 Task: Search one way flight ticket for 3 adults in first from Rock Springs: Southwest Wyoming Regional Airport (rock Springs Sweetwater County Airport) to Greensboro: Piedmont Triad International Airport on 5-1-2023. Choice of flights is Royal air maroc. Number of bags: 11 checked bags. Price is upto 35000. Outbound departure time preference is 16:15.
Action: Mouse moved to (275, 469)
Screenshot: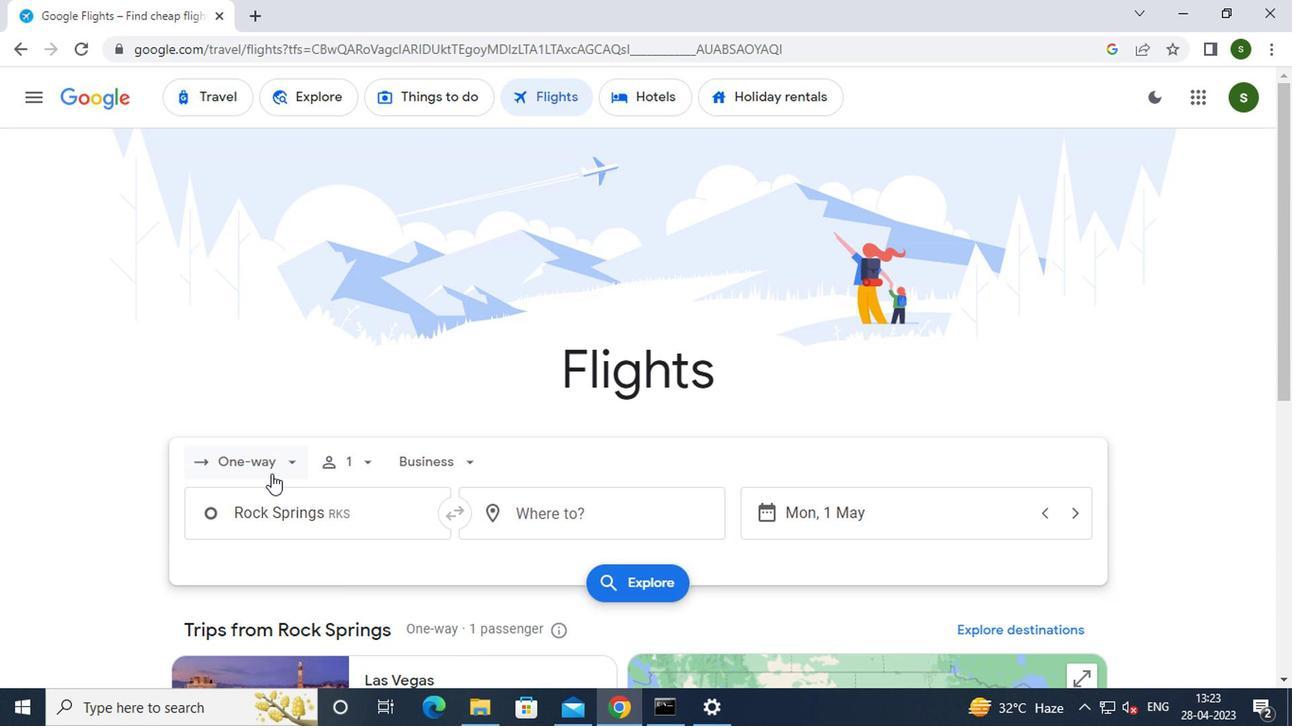 
Action: Mouse pressed left at (275, 469)
Screenshot: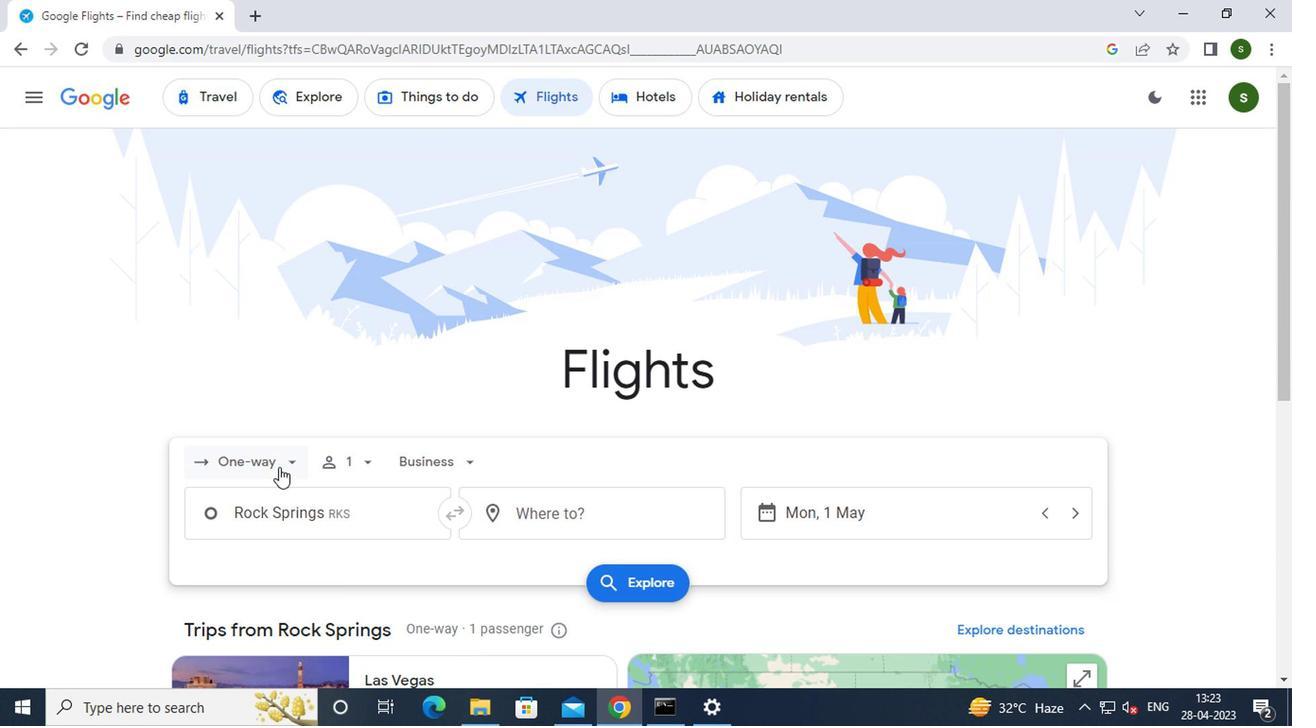 
Action: Mouse moved to (267, 543)
Screenshot: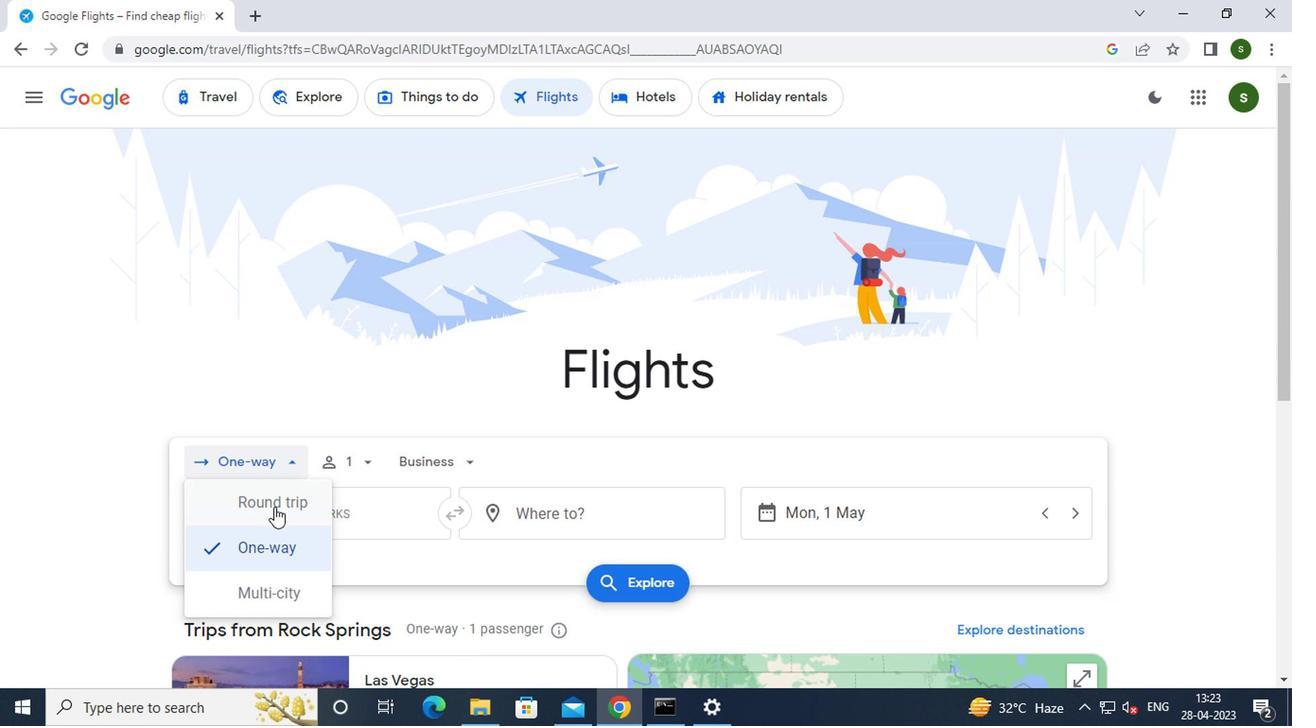 
Action: Mouse pressed left at (267, 543)
Screenshot: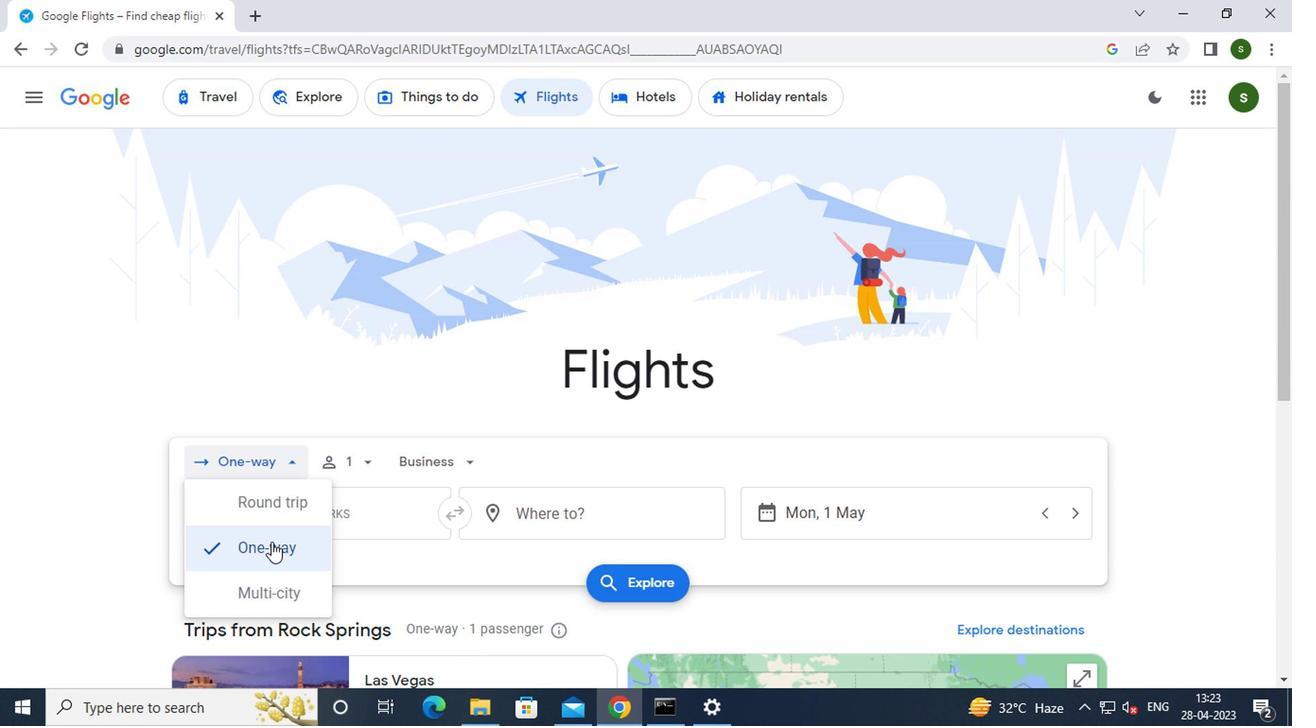 
Action: Mouse moved to (362, 469)
Screenshot: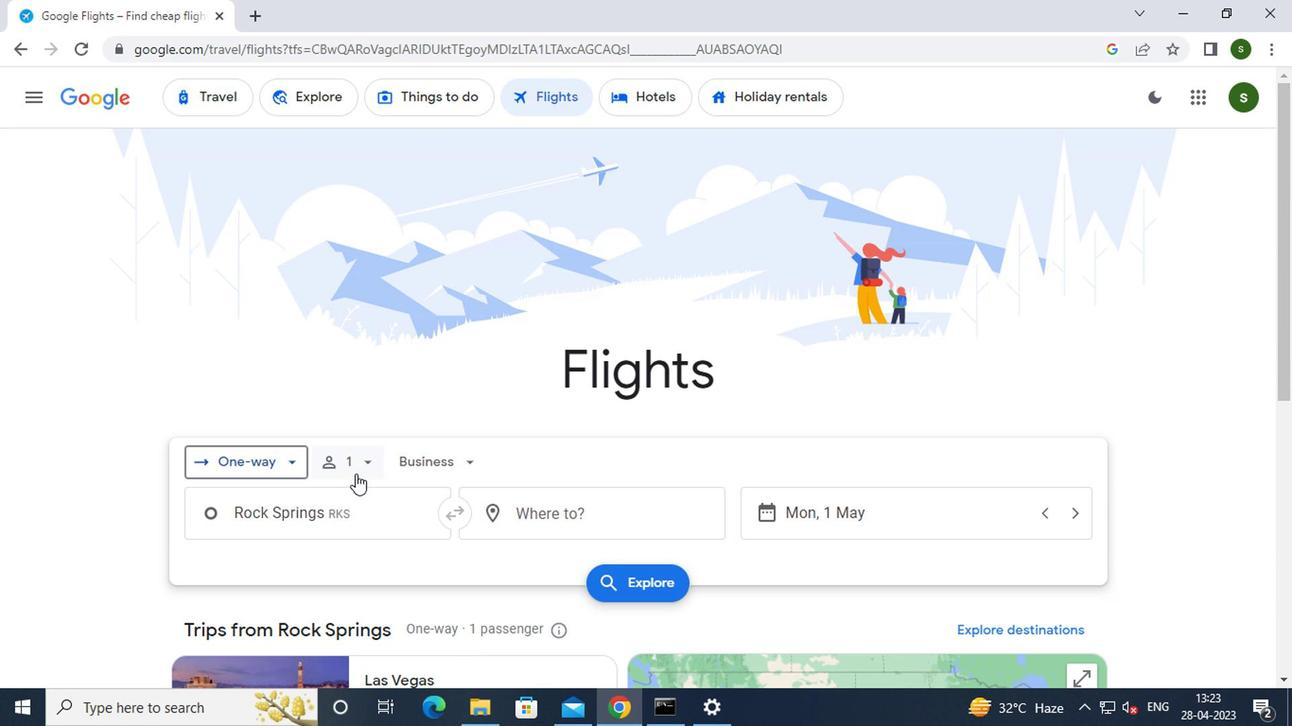 
Action: Mouse pressed left at (362, 469)
Screenshot: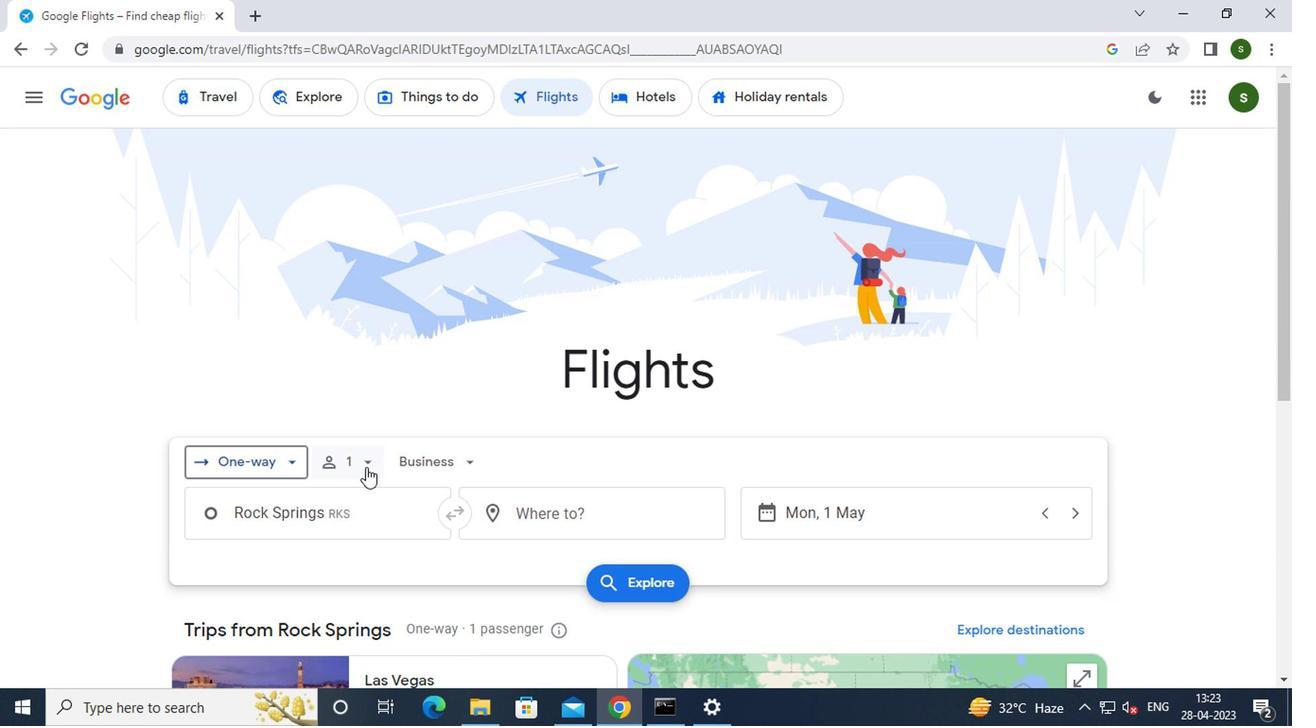 
Action: Mouse moved to (503, 512)
Screenshot: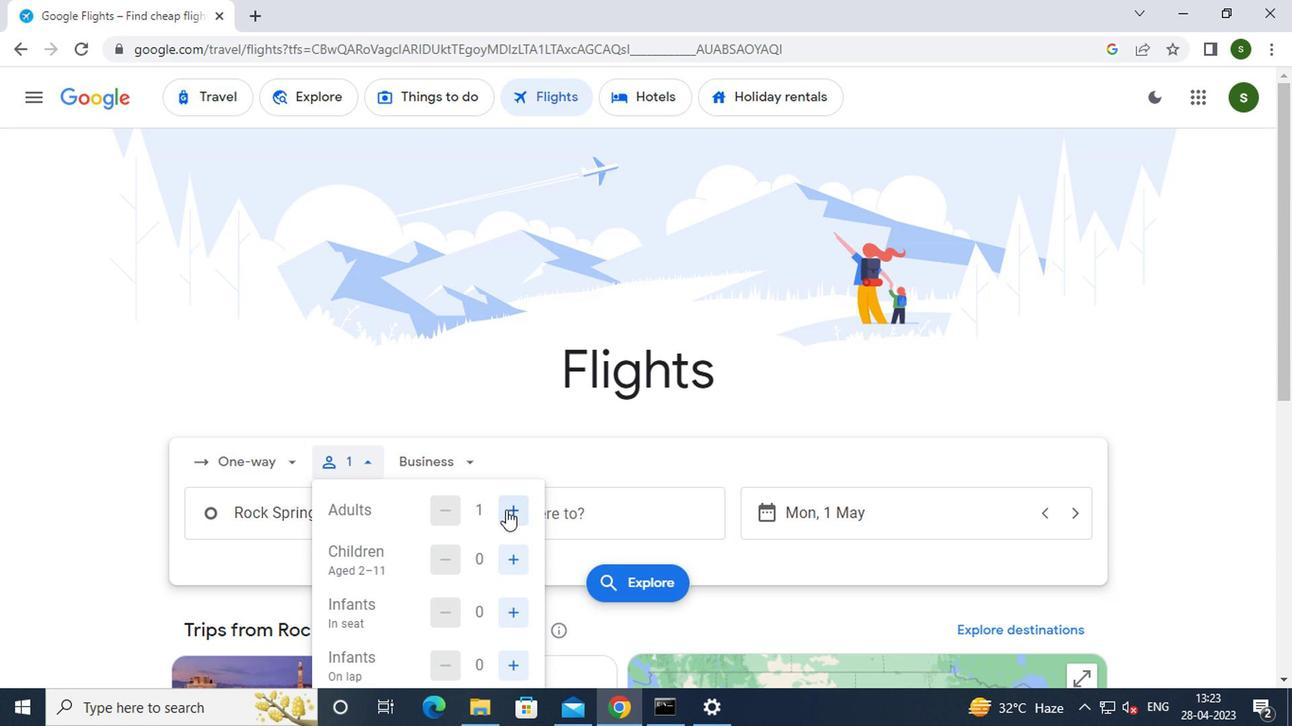
Action: Mouse pressed left at (503, 512)
Screenshot: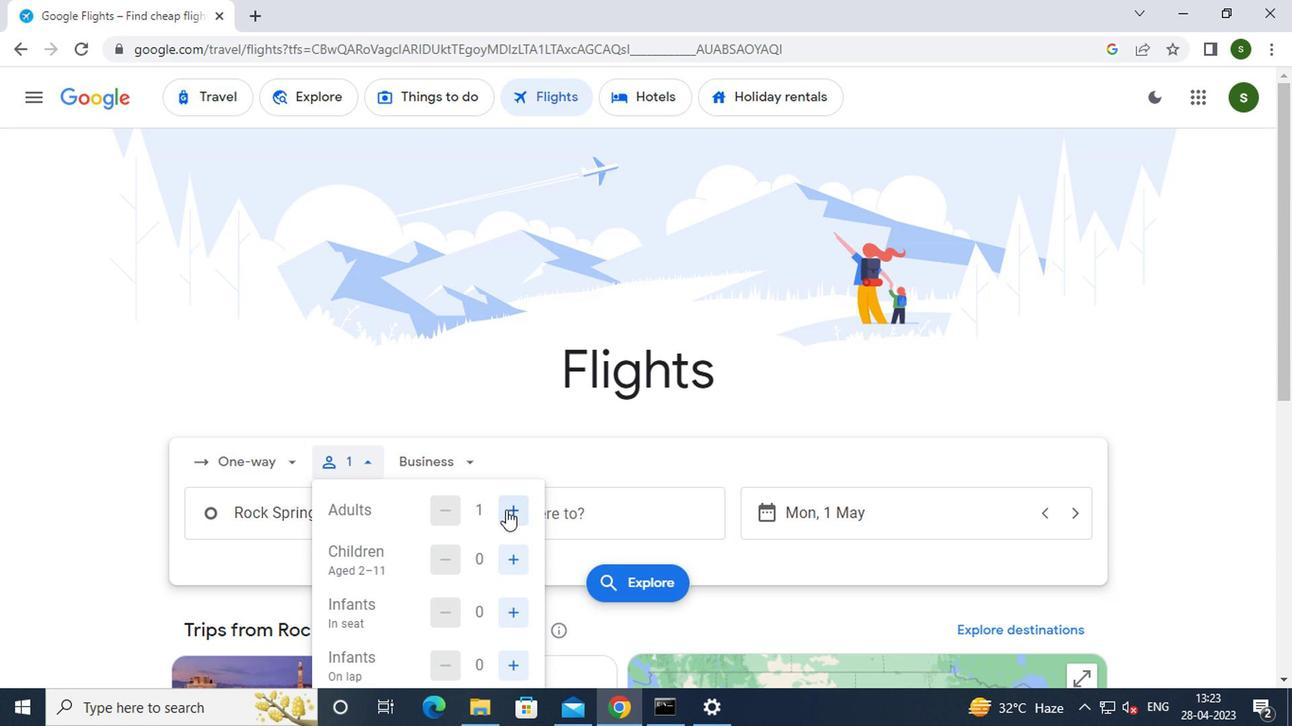 
Action: Mouse moved to (503, 510)
Screenshot: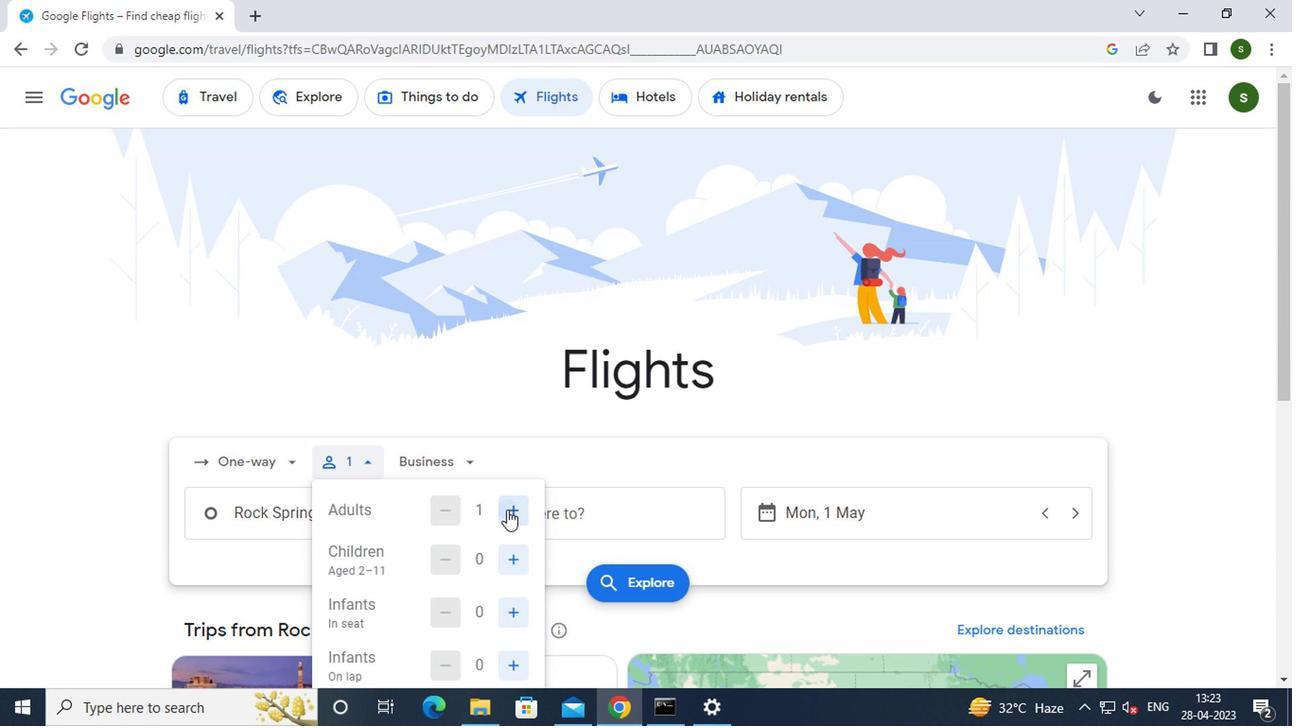 
Action: Mouse pressed left at (503, 510)
Screenshot: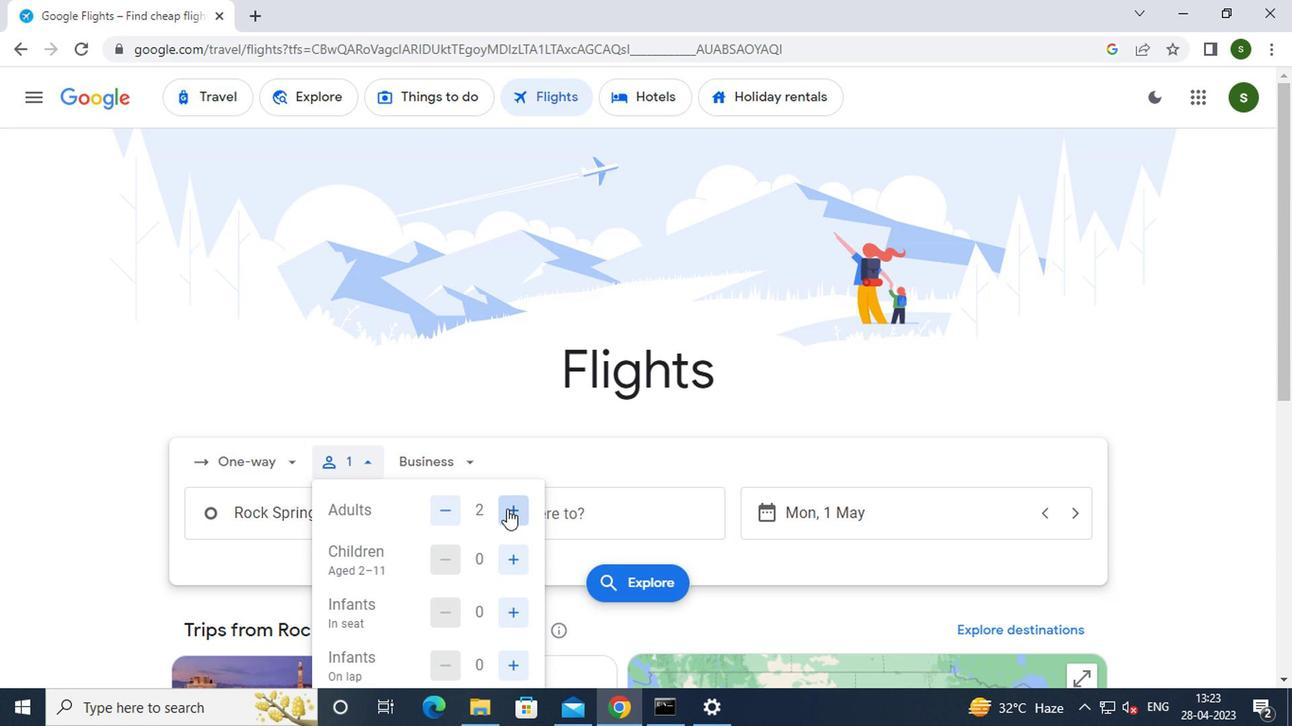
Action: Mouse moved to (460, 467)
Screenshot: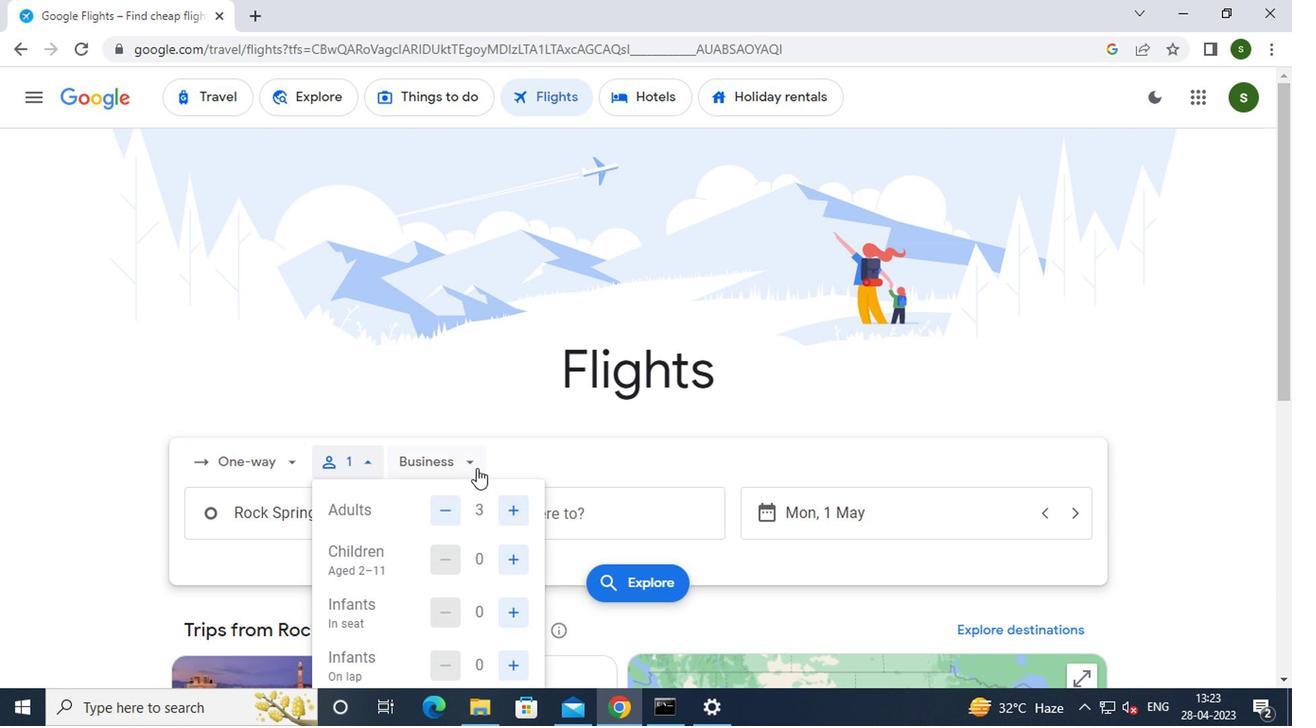 
Action: Mouse pressed left at (460, 467)
Screenshot: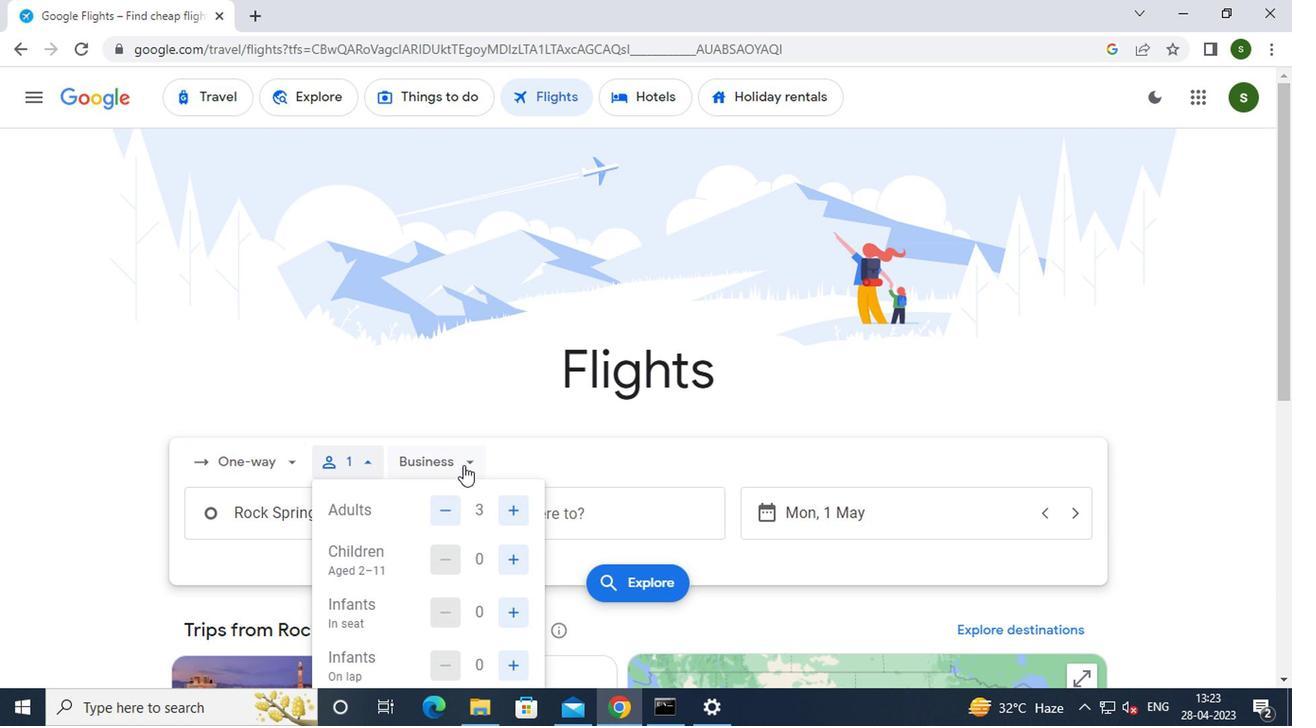 
Action: Mouse moved to (470, 635)
Screenshot: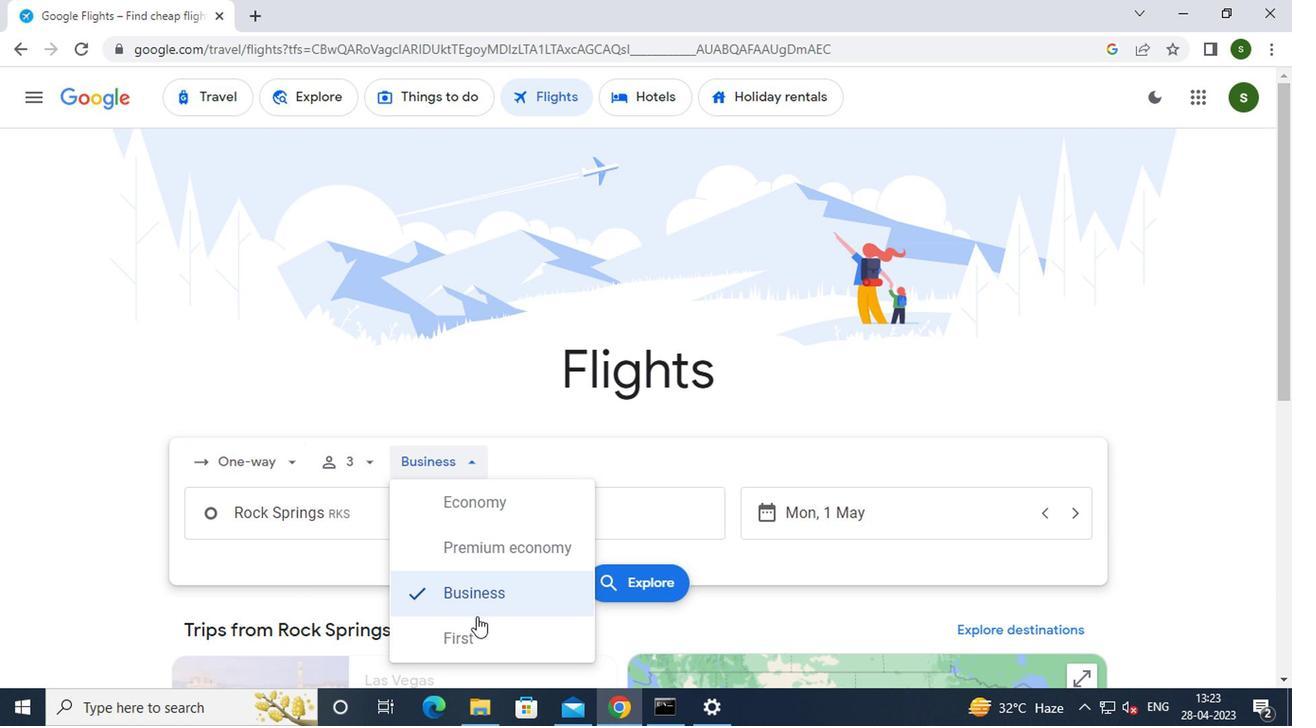 
Action: Mouse pressed left at (470, 635)
Screenshot: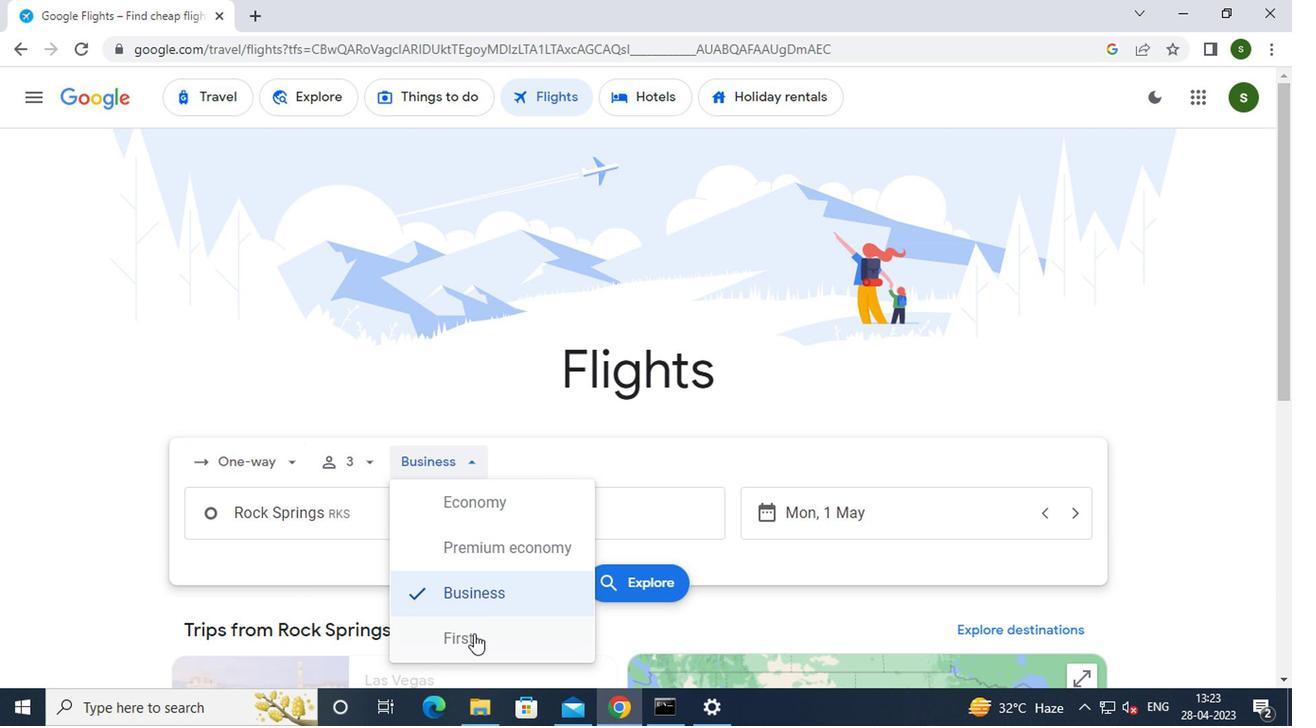 
Action: Mouse moved to (351, 521)
Screenshot: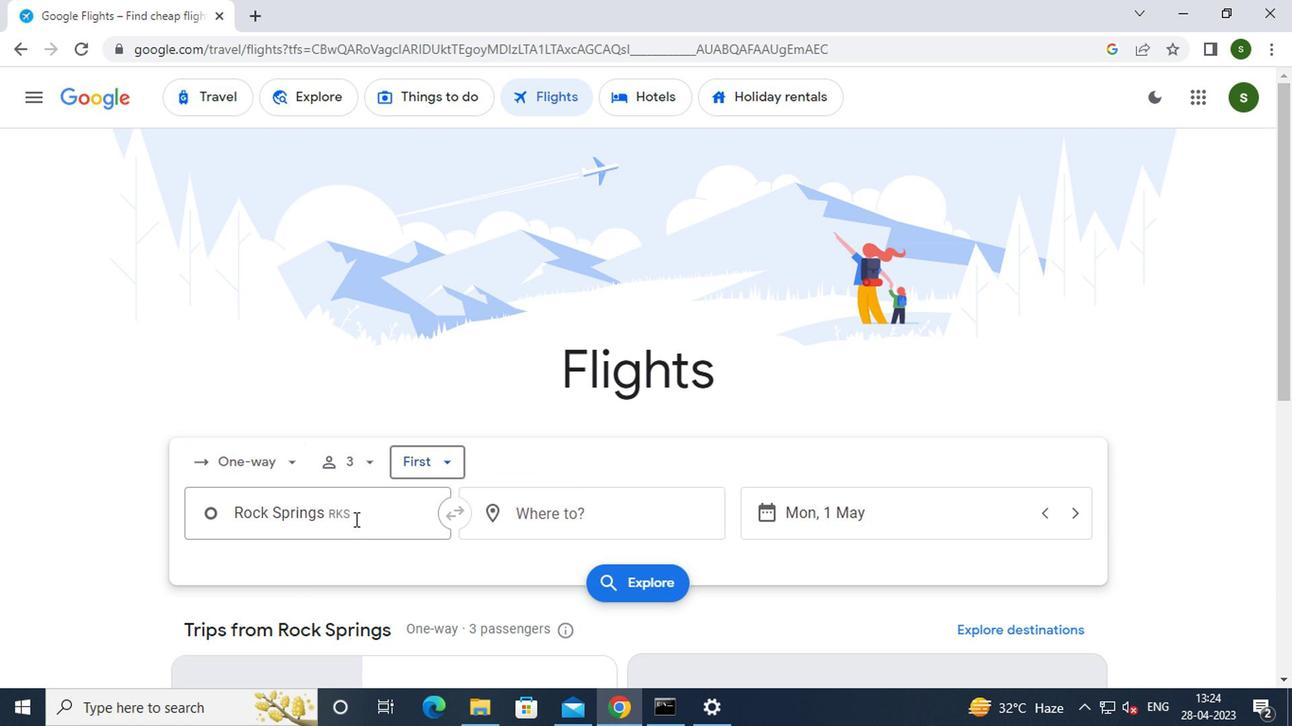 
Action: Mouse pressed left at (351, 521)
Screenshot: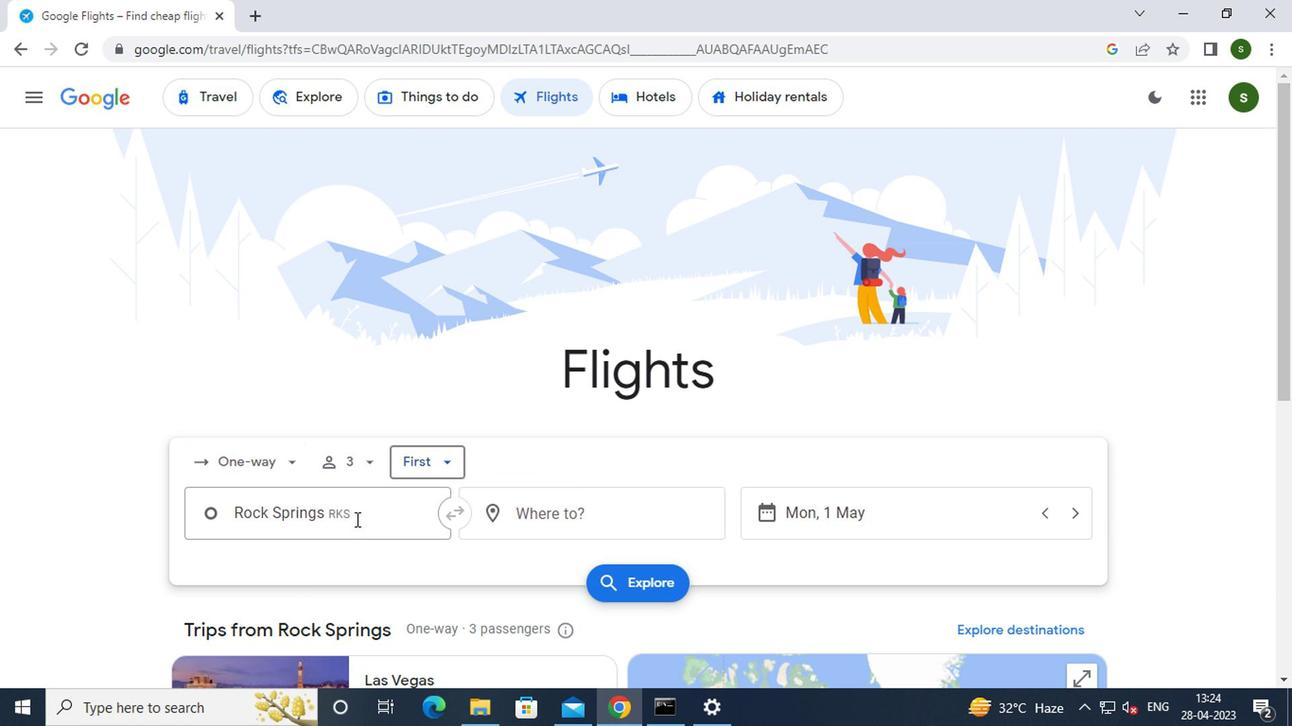 
Action: Key pressed <Key.caps_lock>r<Key.caps_lock>ock<Key.space><Key.caps_lock>s<Key.caps_lock>prings
Screenshot: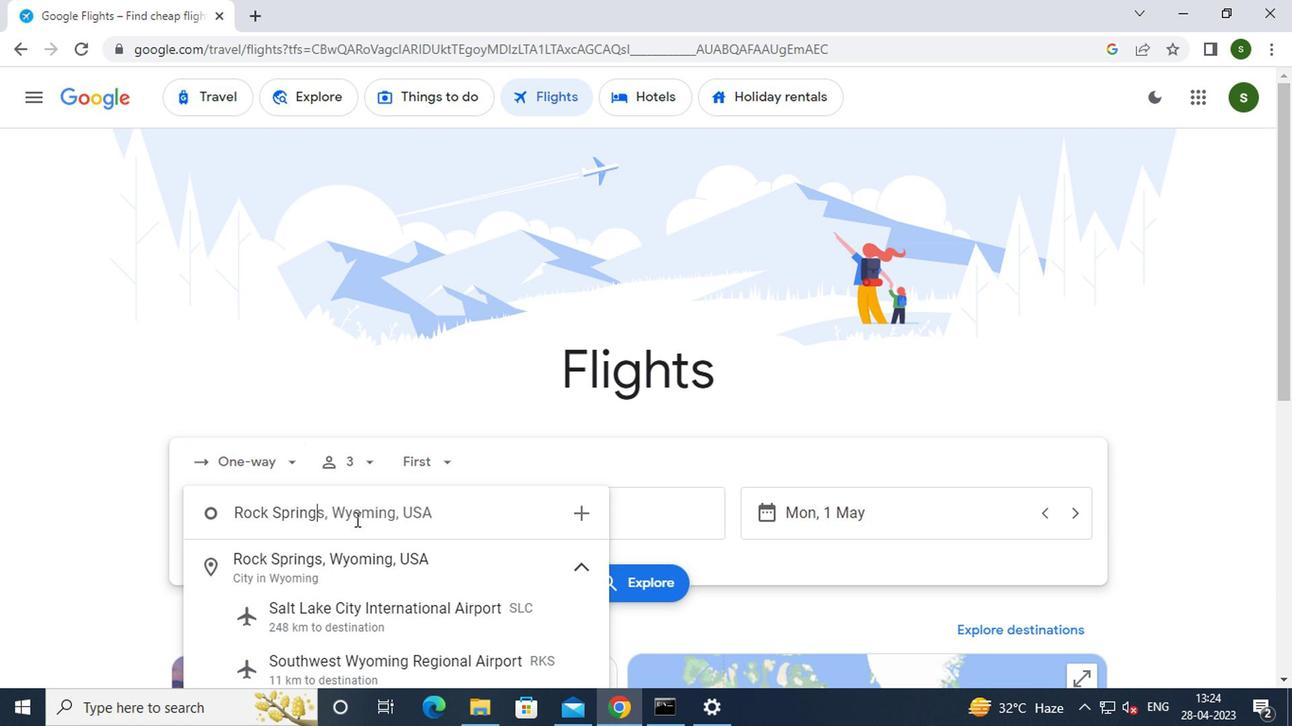 
Action: Mouse moved to (381, 675)
Screenshot: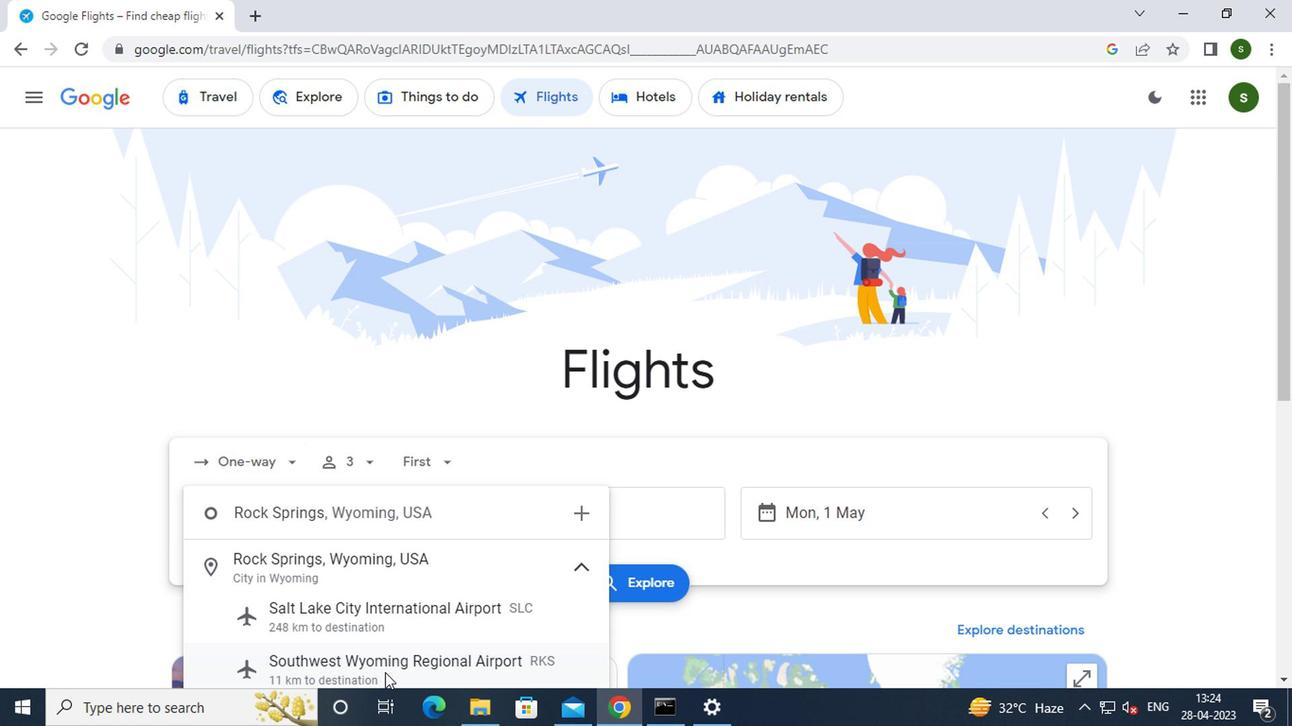 
Action: Mouse pressed left at (381, 675)
Screenshot: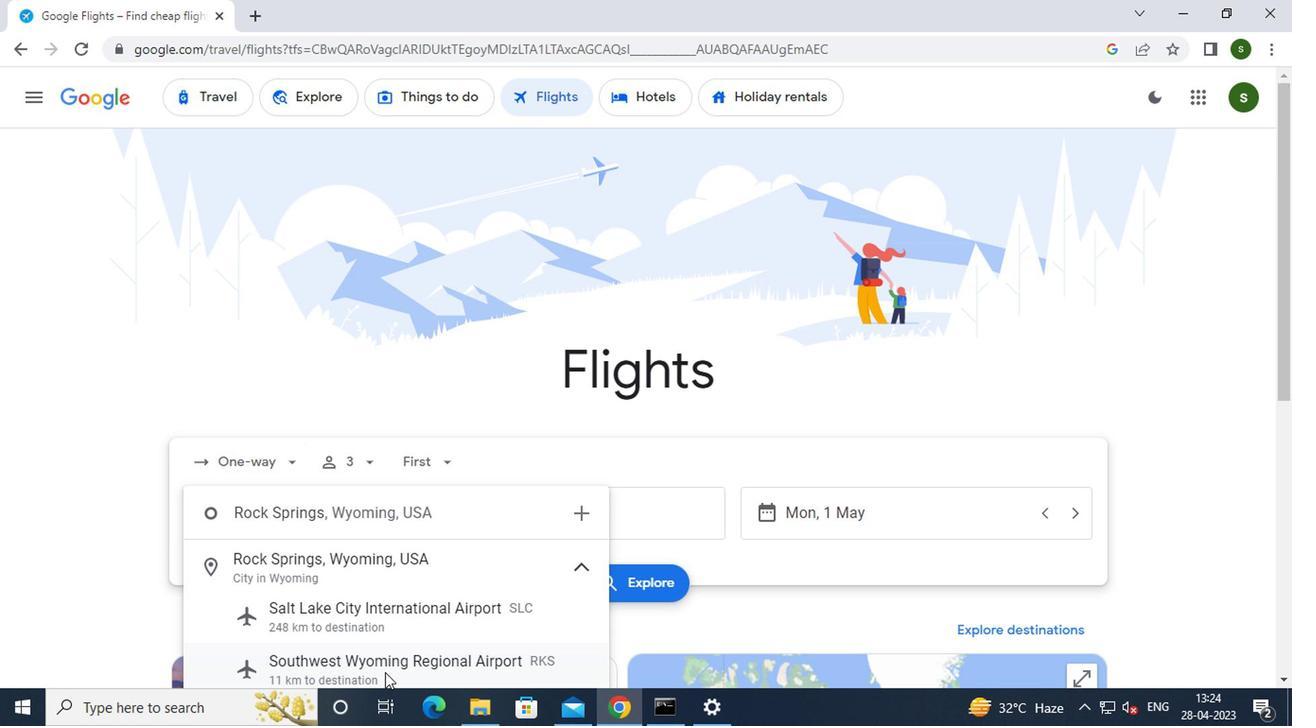 
Action: Mouse moved to (582, 526)
Screenshot: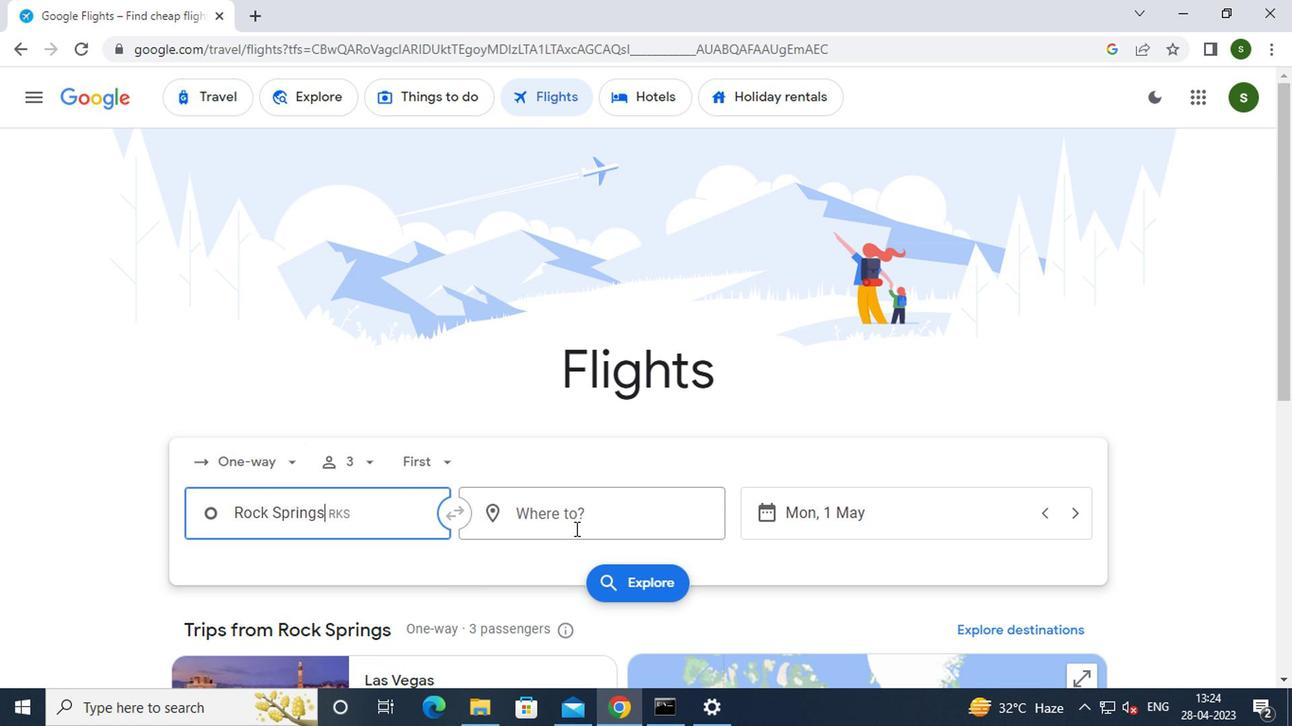 
Action: Mouse pressed left at (582, 526)
Screenshot: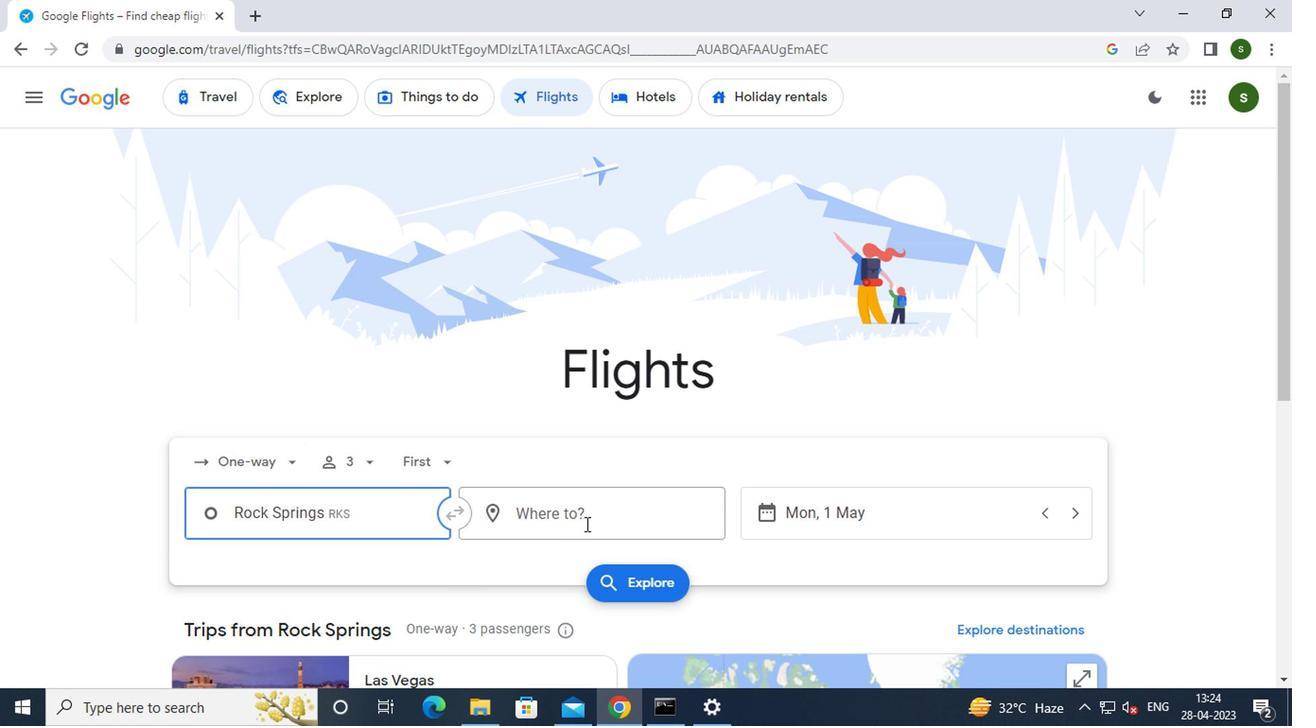 
Action: Key pressed <Key.caps_lock>g<Key.caps_lock>reensboro
Screenshot: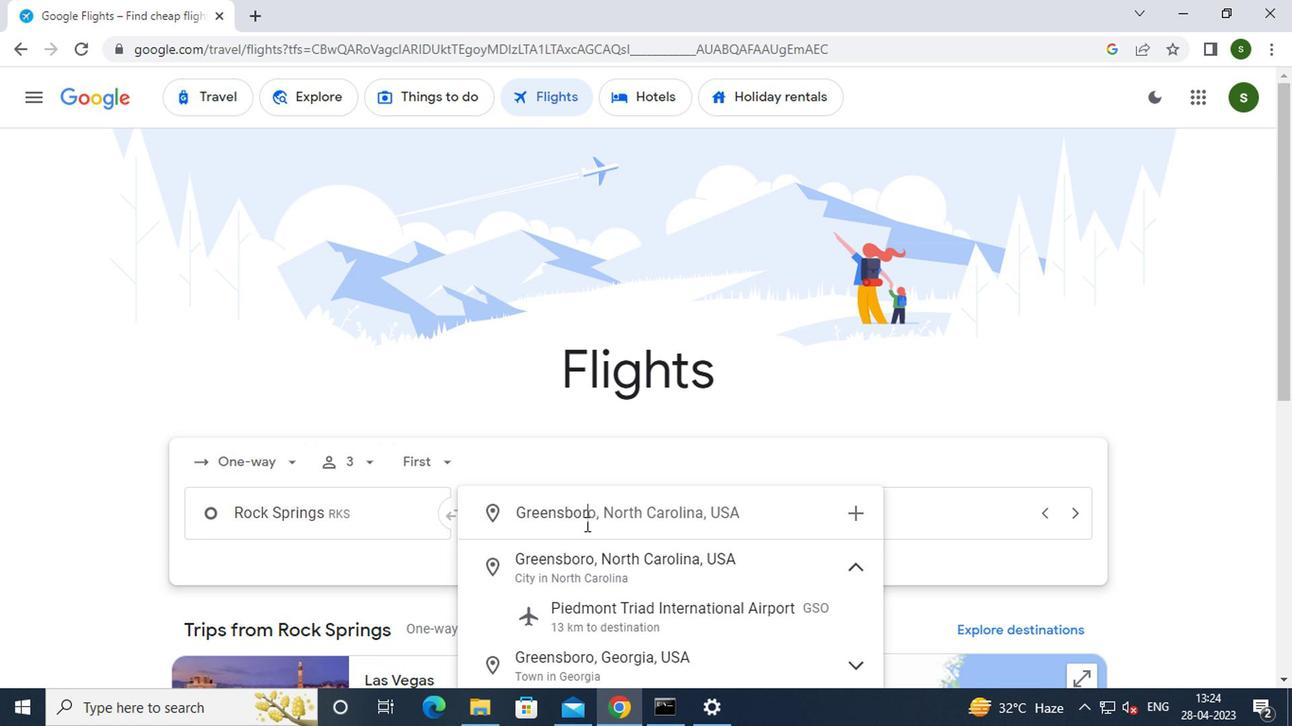 
Action: Mouse moved to (615, 627)
Screenshot: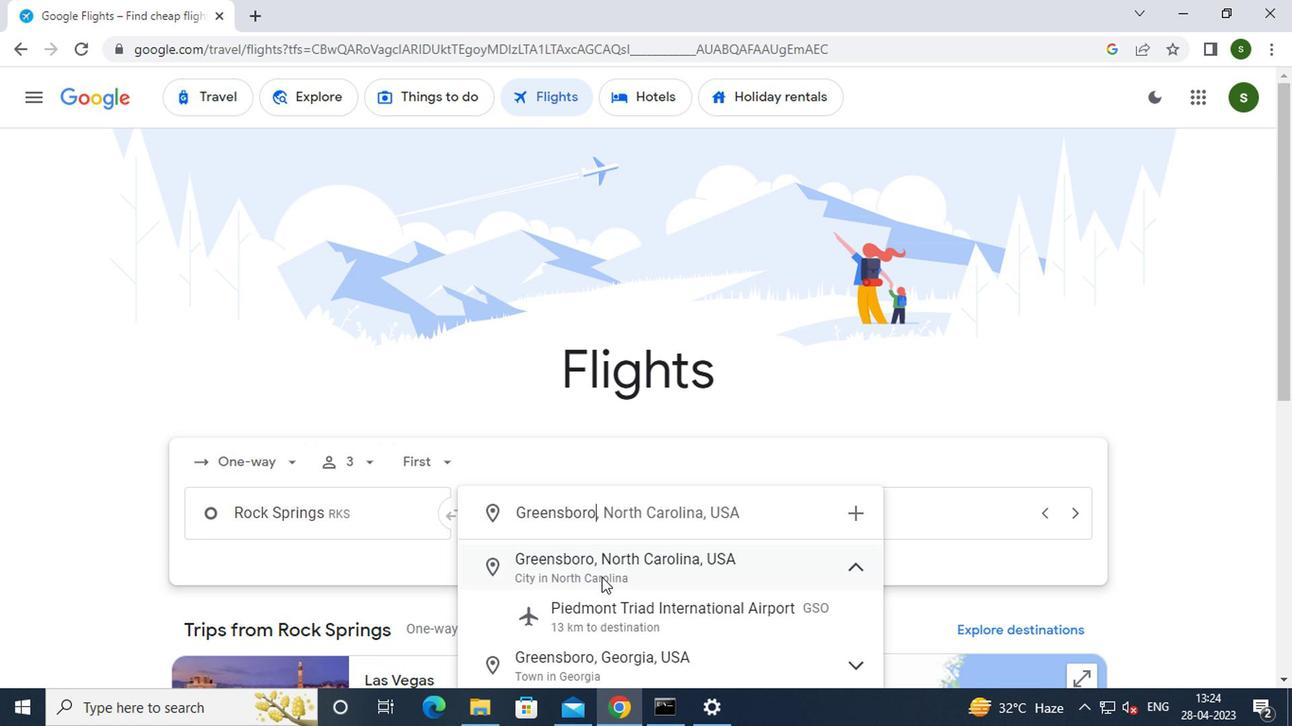 
Action: Mouse pressed left at (615, 627)
Screenshot: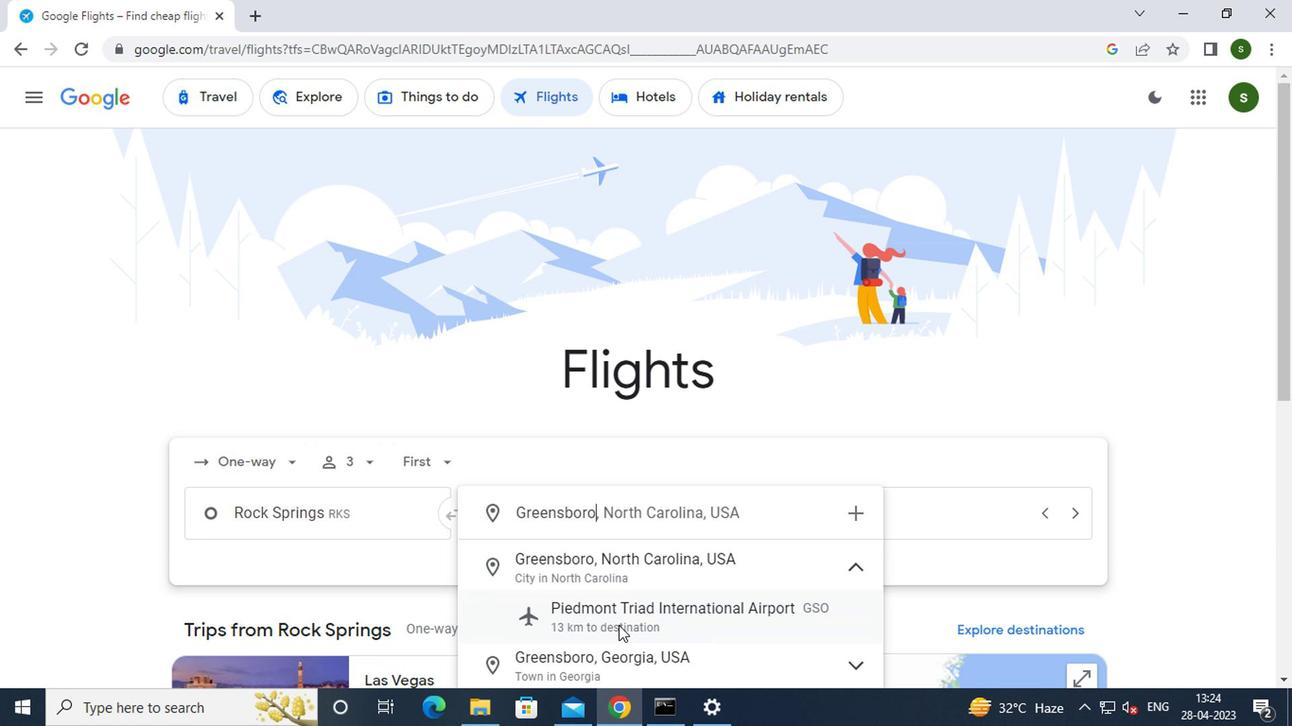 
Action: Mouse moved to (882, 508)
Screenshot: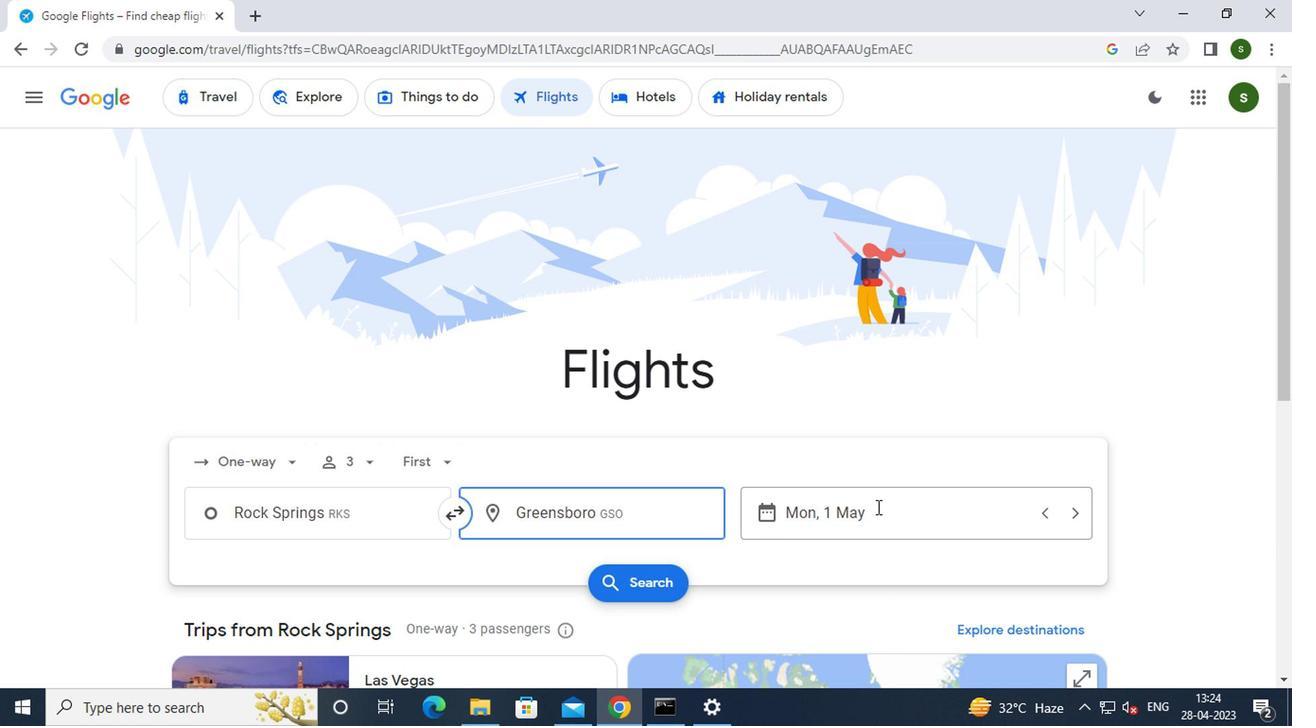 
Action: Mouse pressed left at (882, 508)
Screenshot: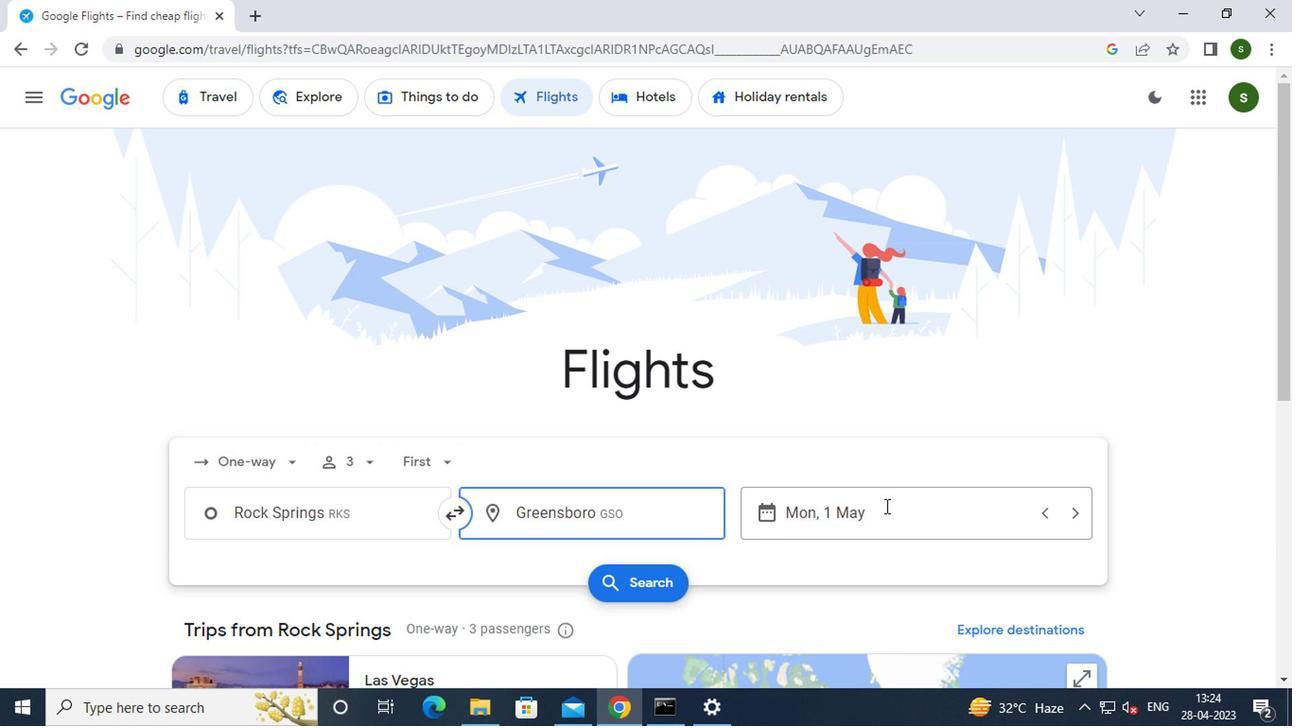 
Action: Mouse moved to (831, 354)
Screenshot: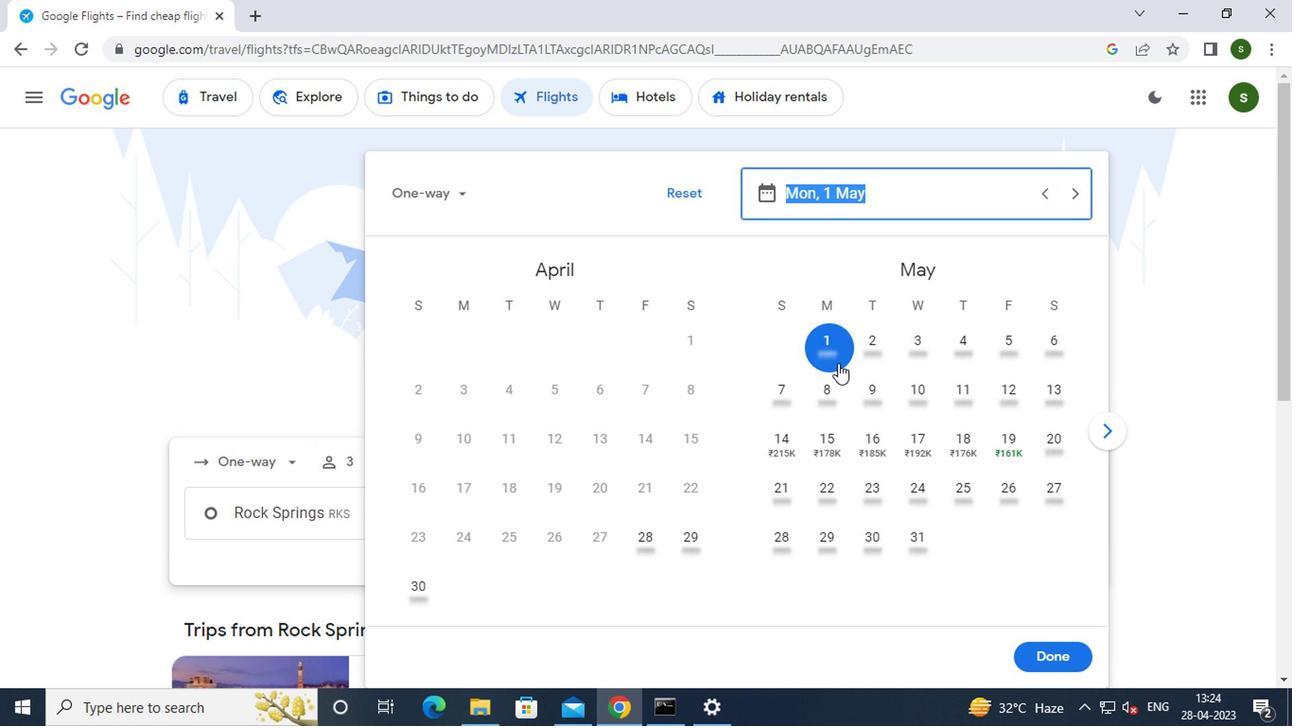 
Action: Mouse pressed left at (831, 354)
Screenshot: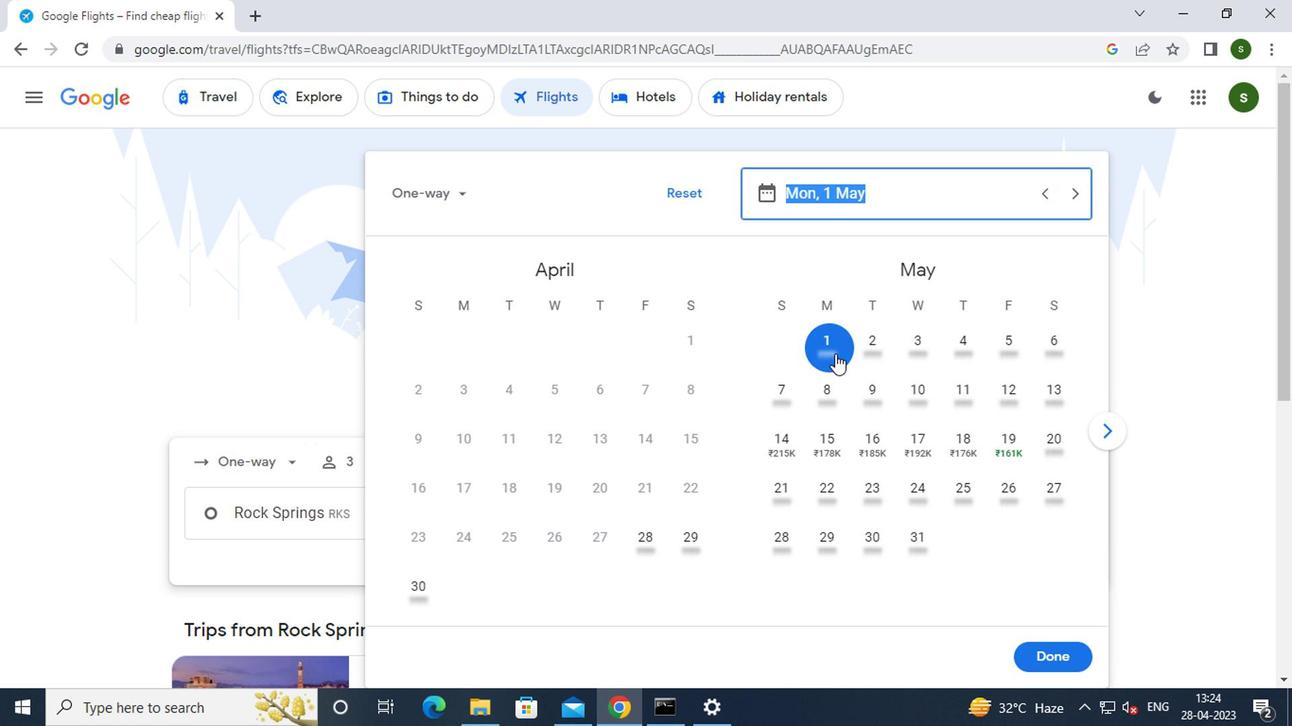 
Action: Mouse moved to (1069, 658)
Screenshot: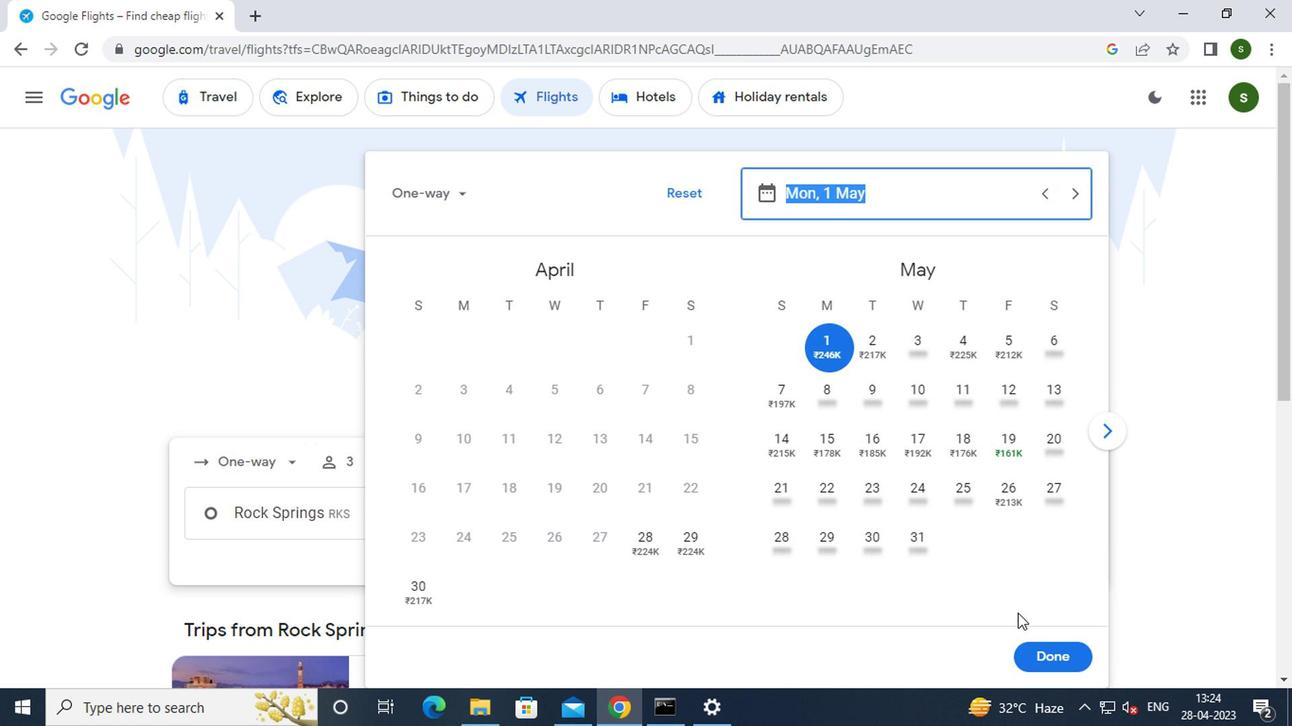 
Action: Mouse pressed left at (1069, 658)
Screenshot: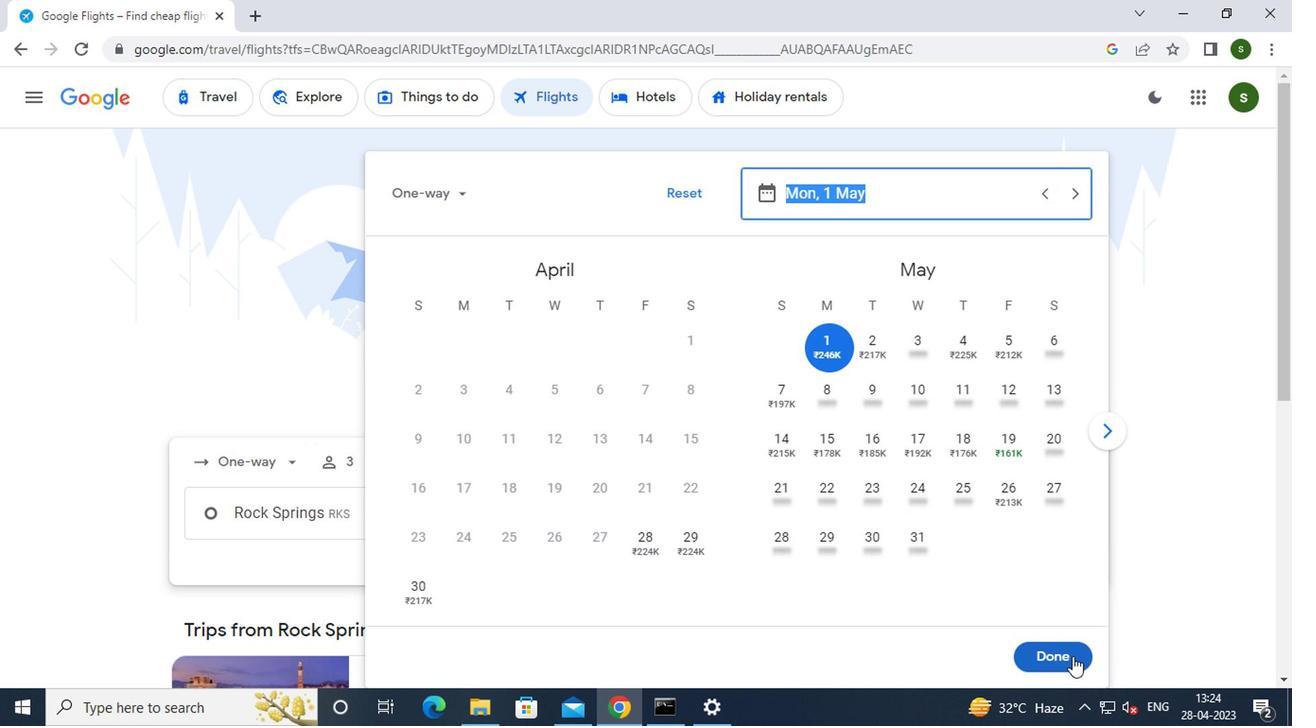 
Action: Mouse moved to (660, 587)
Screenshot: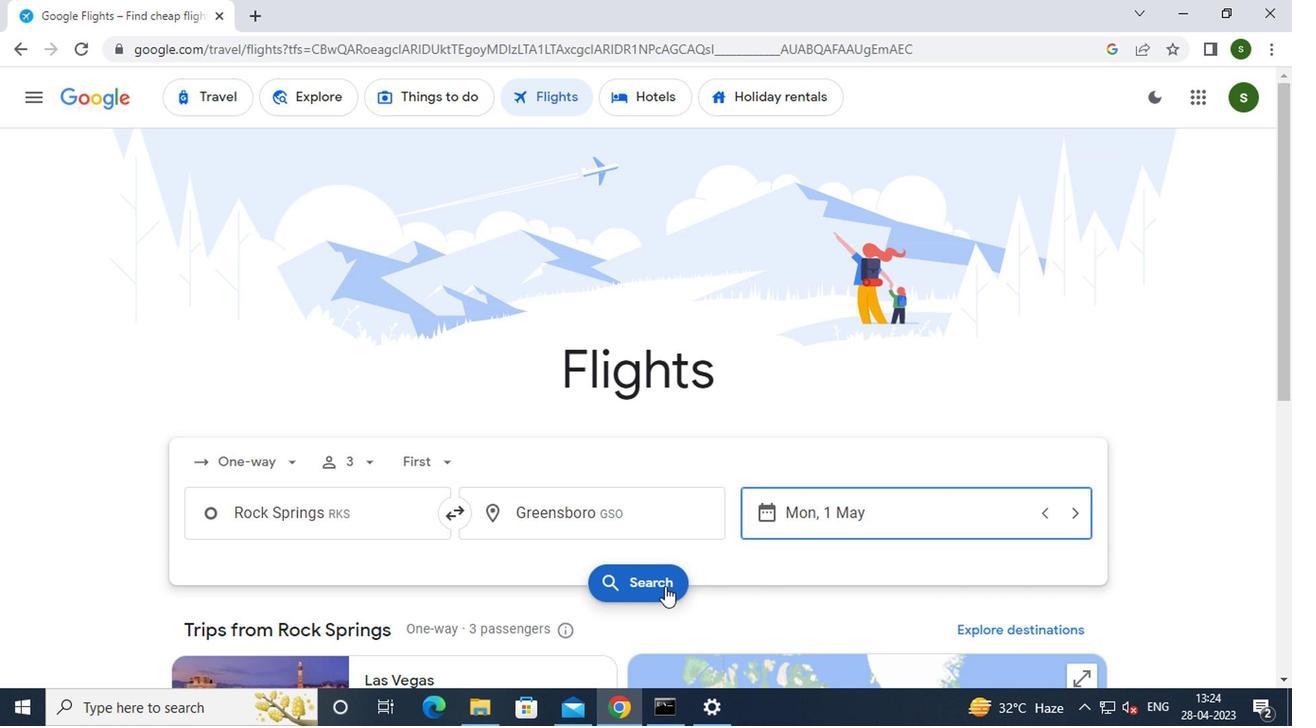 
Action: Mouse pressed left at (660, 587)
Screenshot: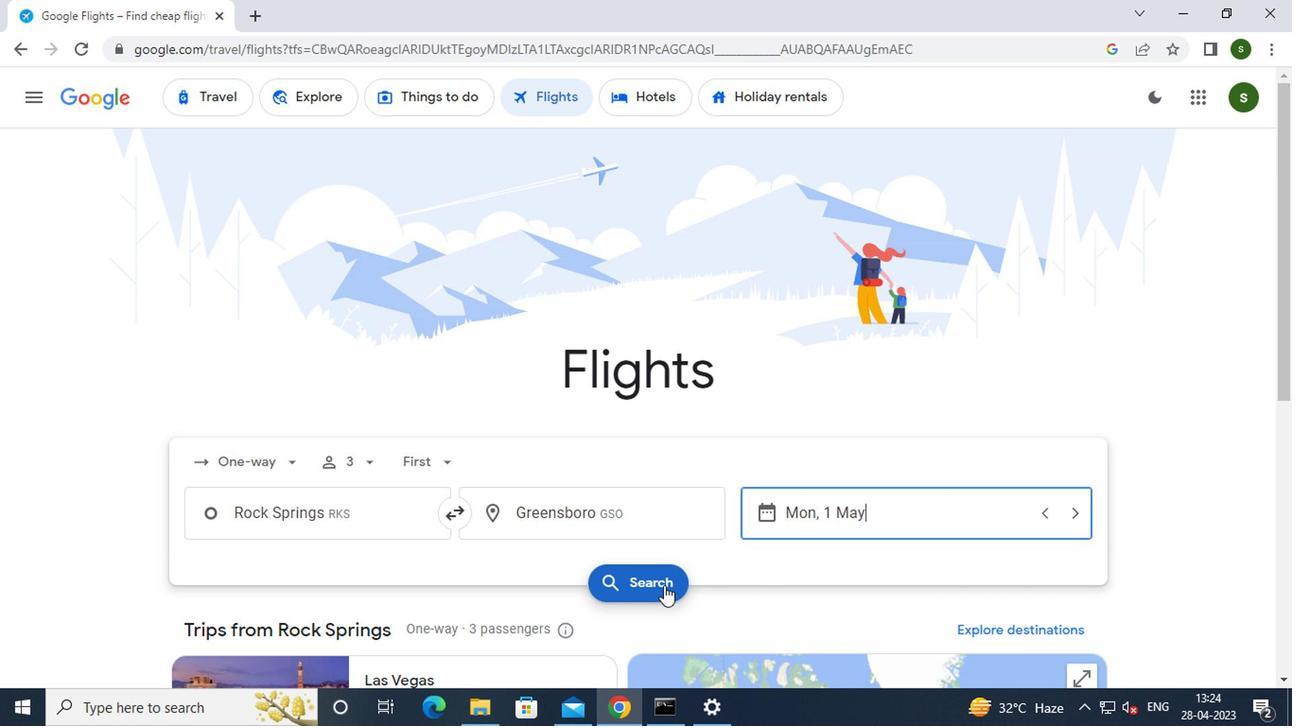 
Action: Mouse moved to (205, 271)
Screenshot: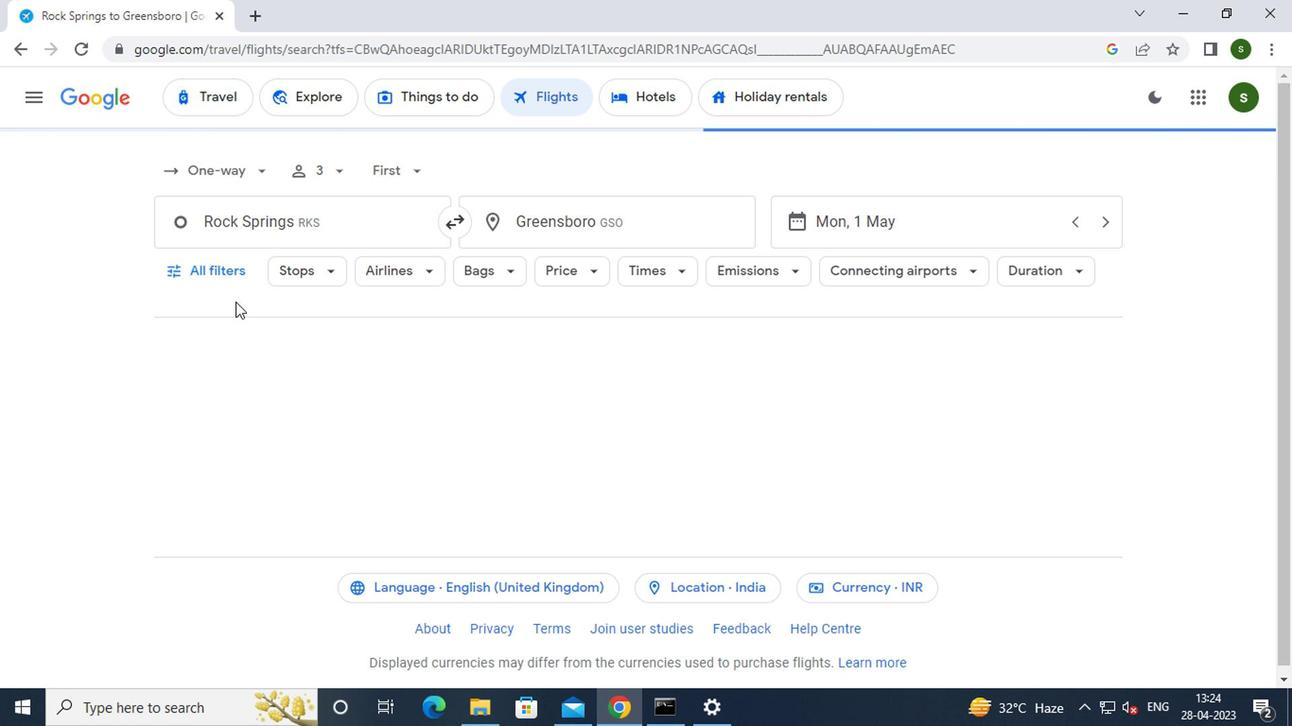 
Action: Mouse pressed left at (205, 271)
Screenshot: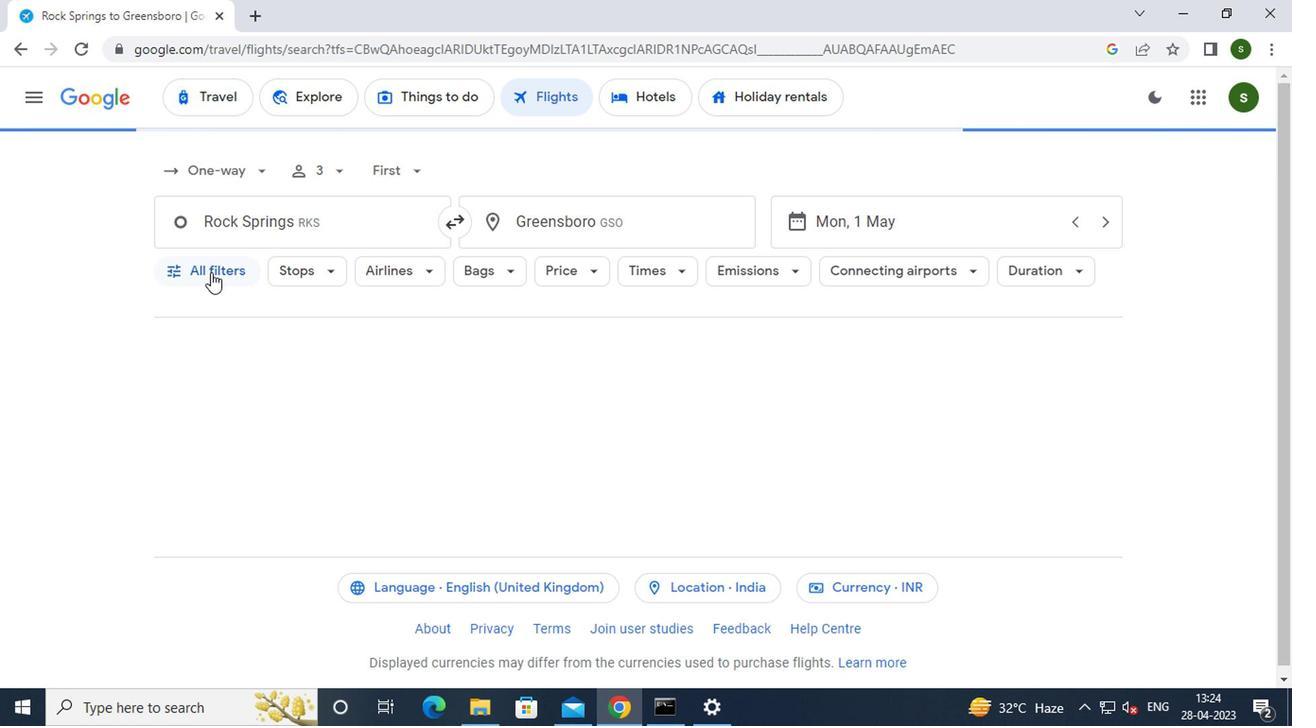 
Action: Mouse moved to (309, 412)
Screenshot: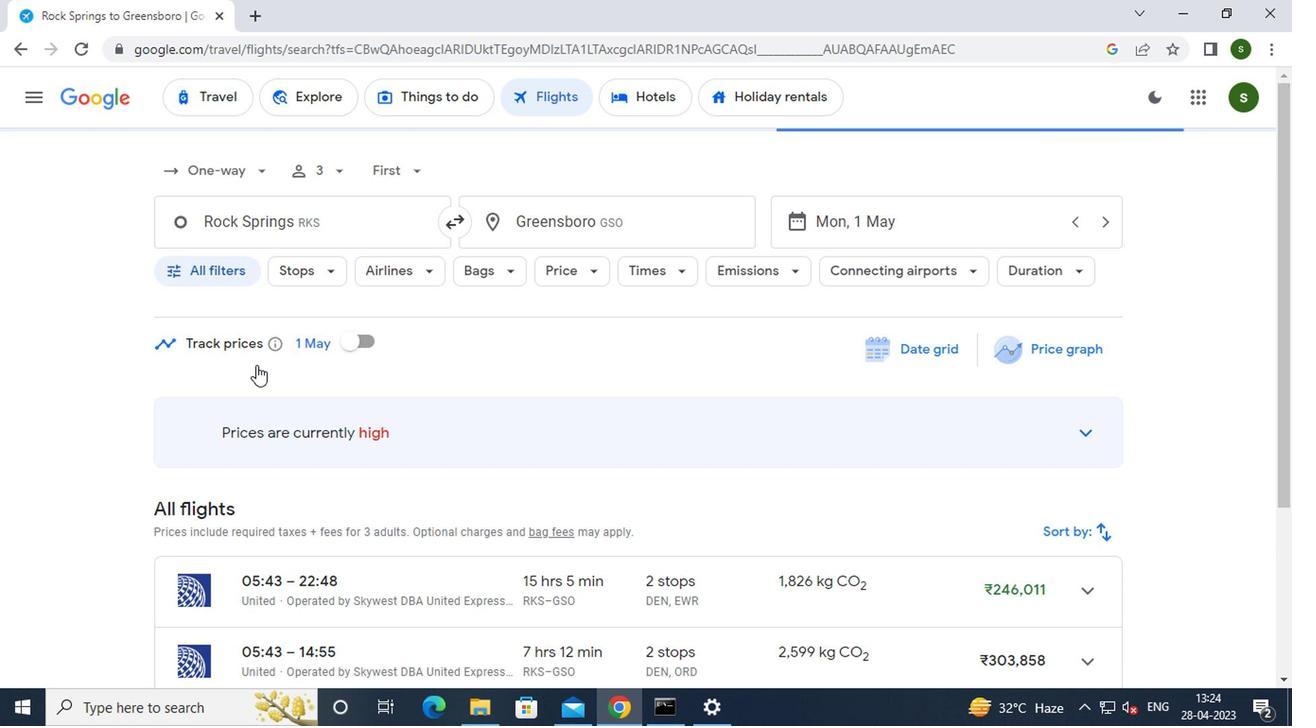 
Action: Mouse scrolled (309, 411) with delta (0, -1)
Screenshot: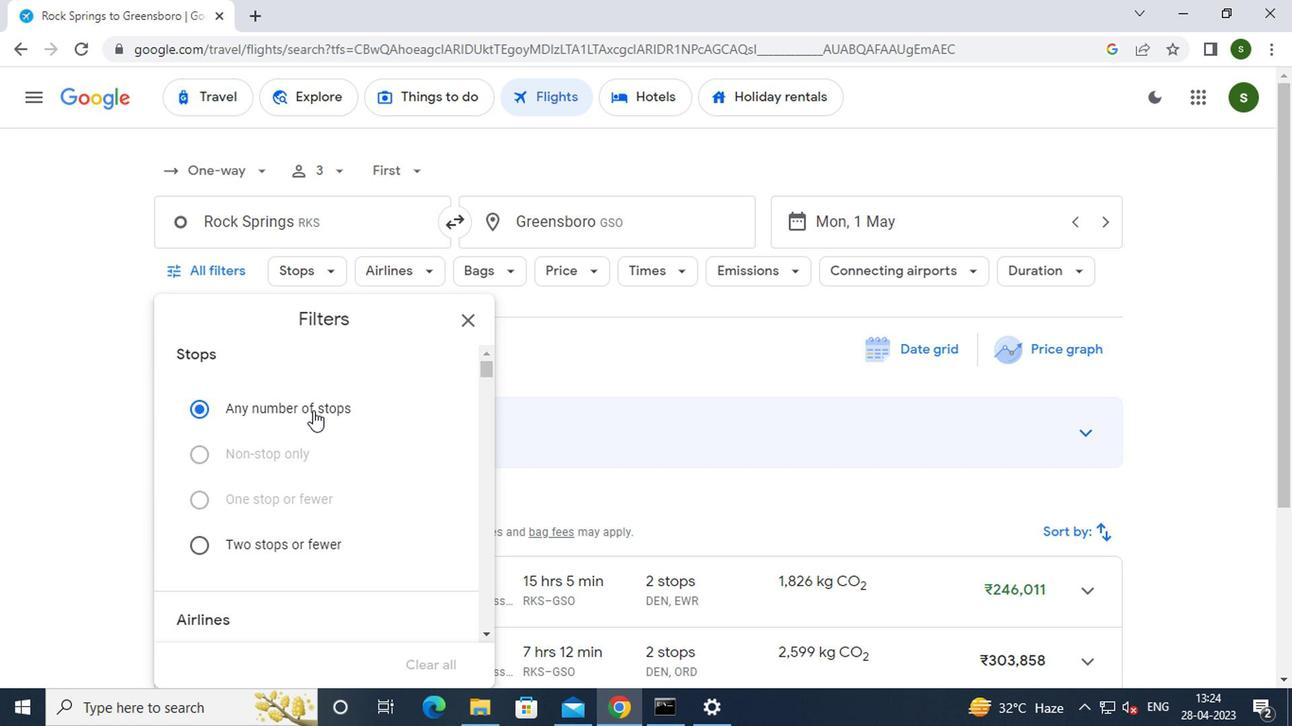 
Action: Mouse scrolled (309, 411) with delta (0, -1)
Screenshot: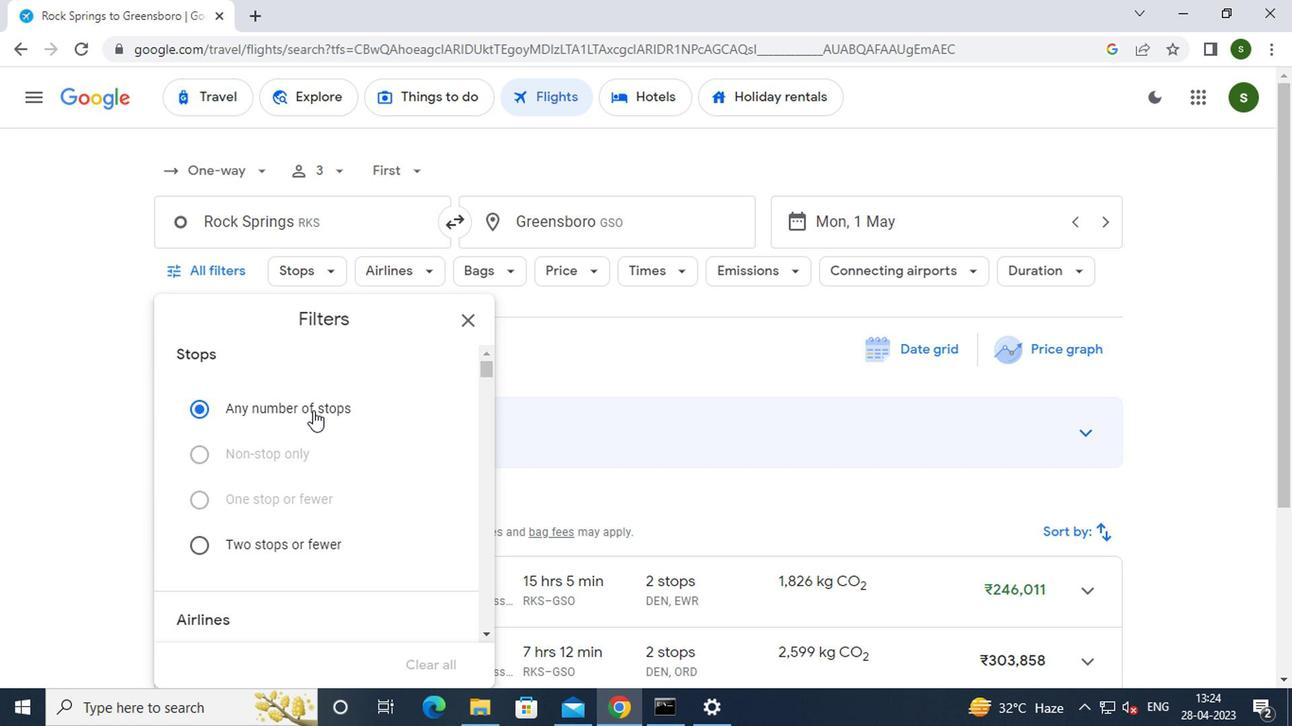 
Action: Mouse moved to (309, 412)
Screenshot: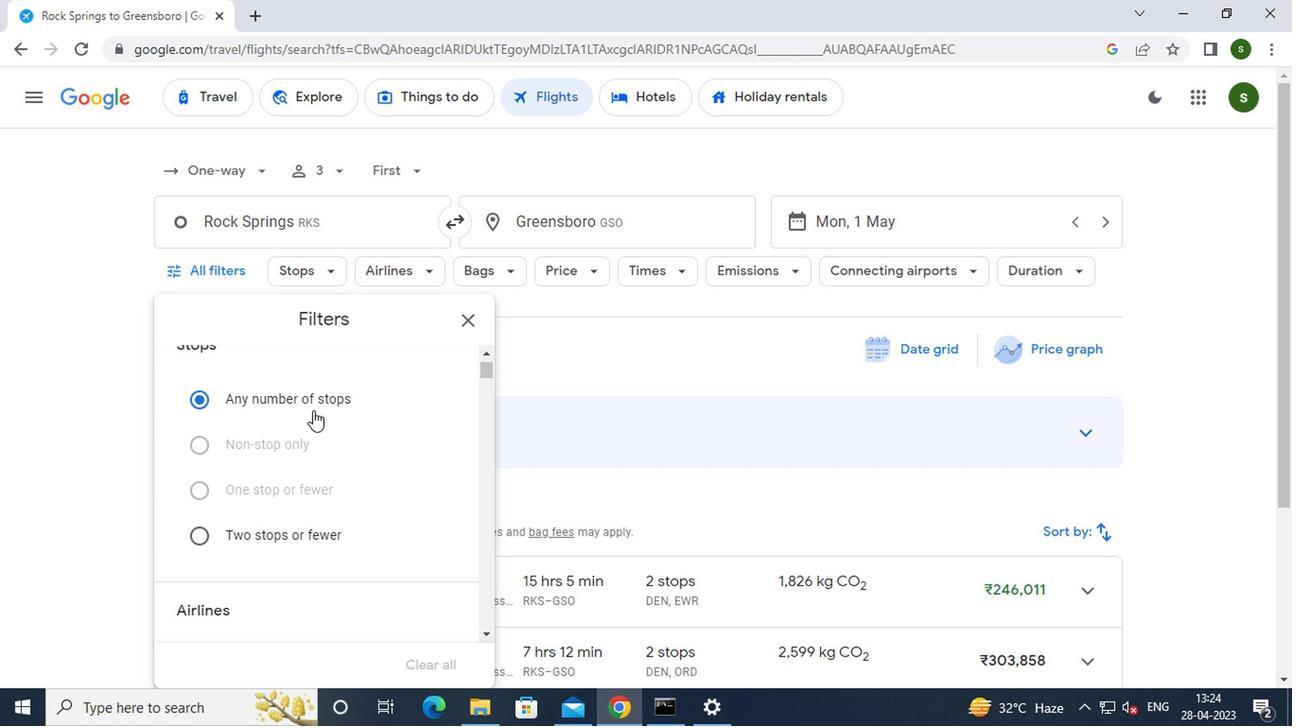 
Action: Mouse scrolled (309, 411) with delta (0, -1)
Screenshot: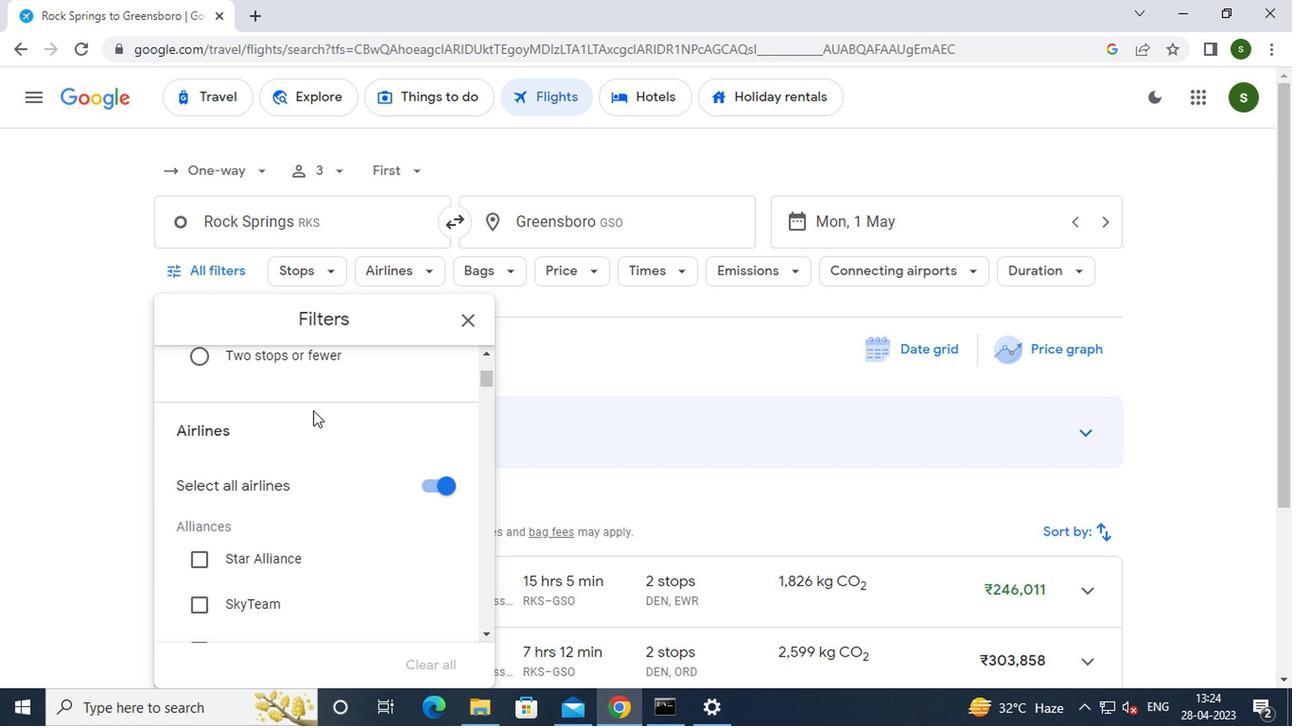 
Action: Mouse moved to (436, 392)
Screenshot: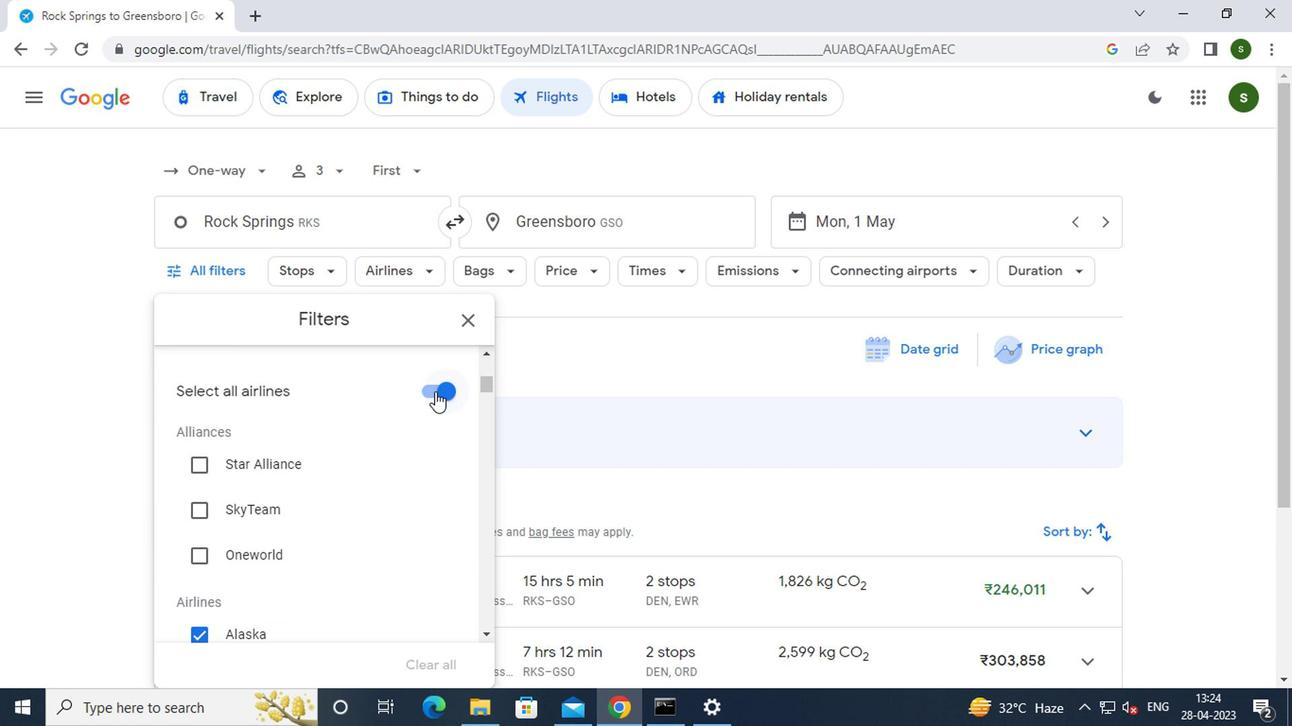 
Action: Mouse pressed left at (436, 392)
Screenshot: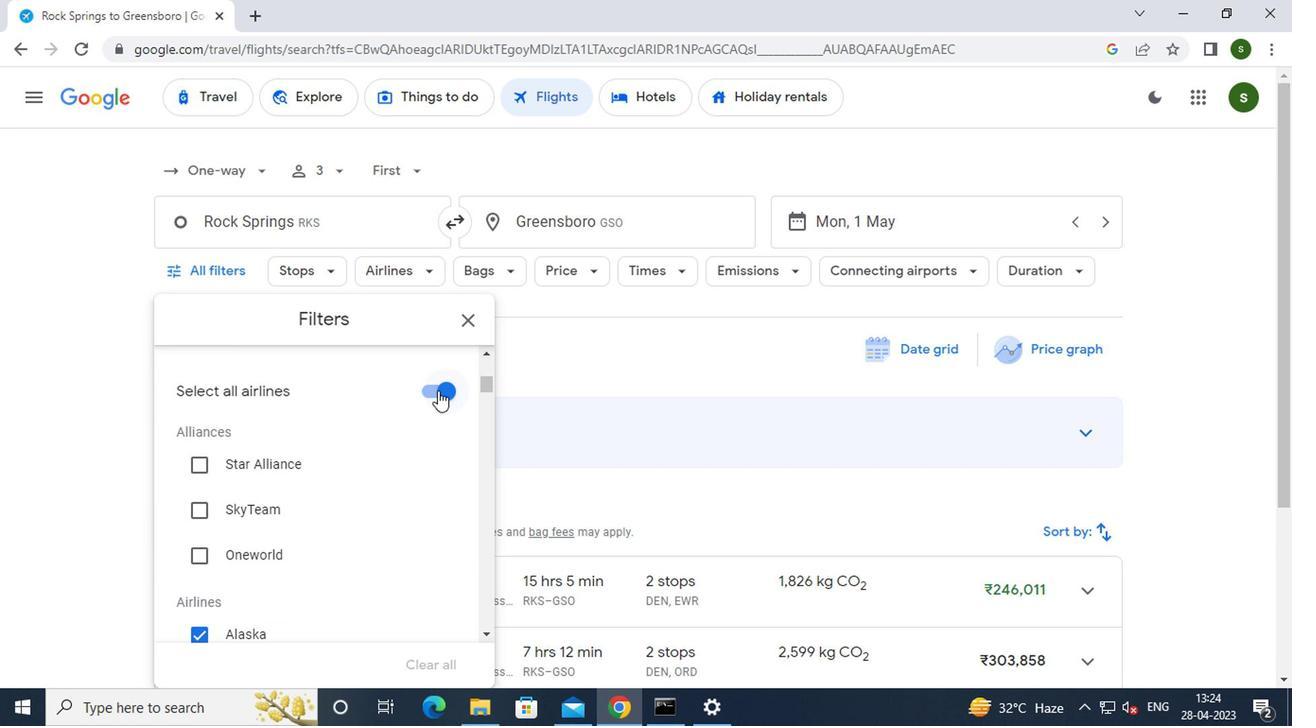
Action: Mouse moved to (388, 424)
Screenshot: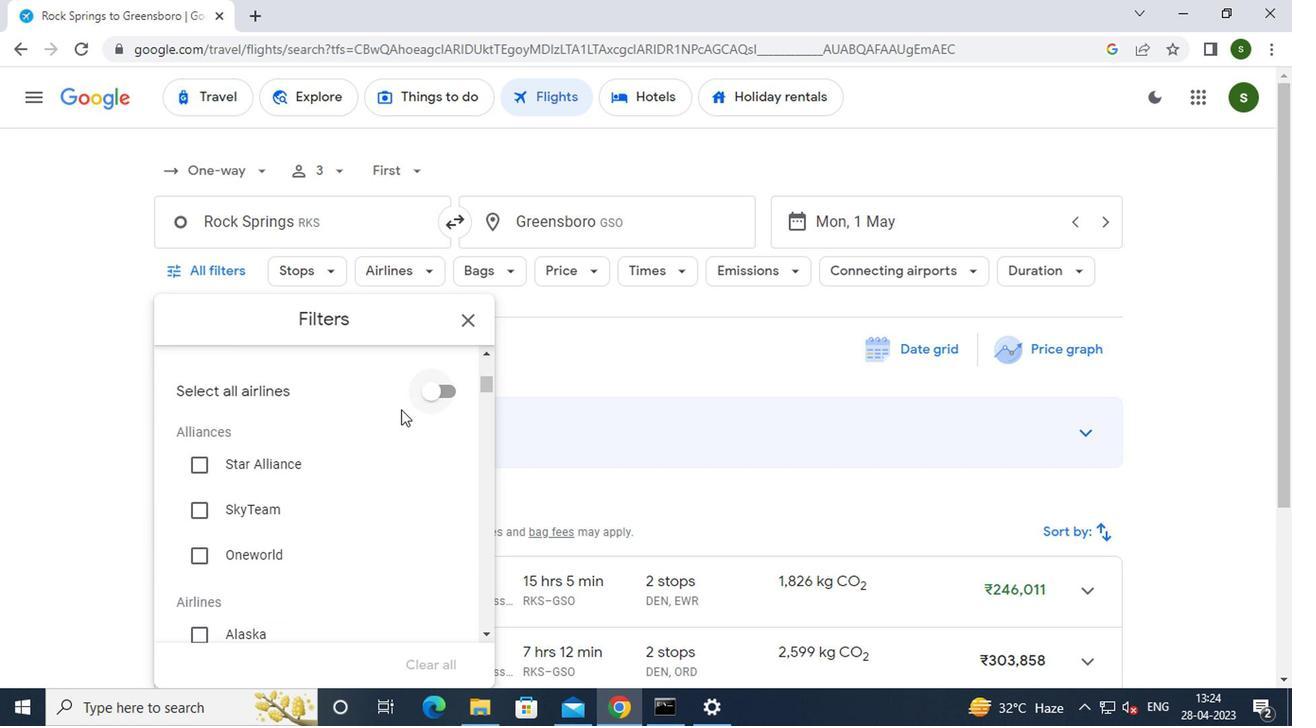 
Action: Mouse scrolled (388, 423) with delta (0, 0)
Screenshot: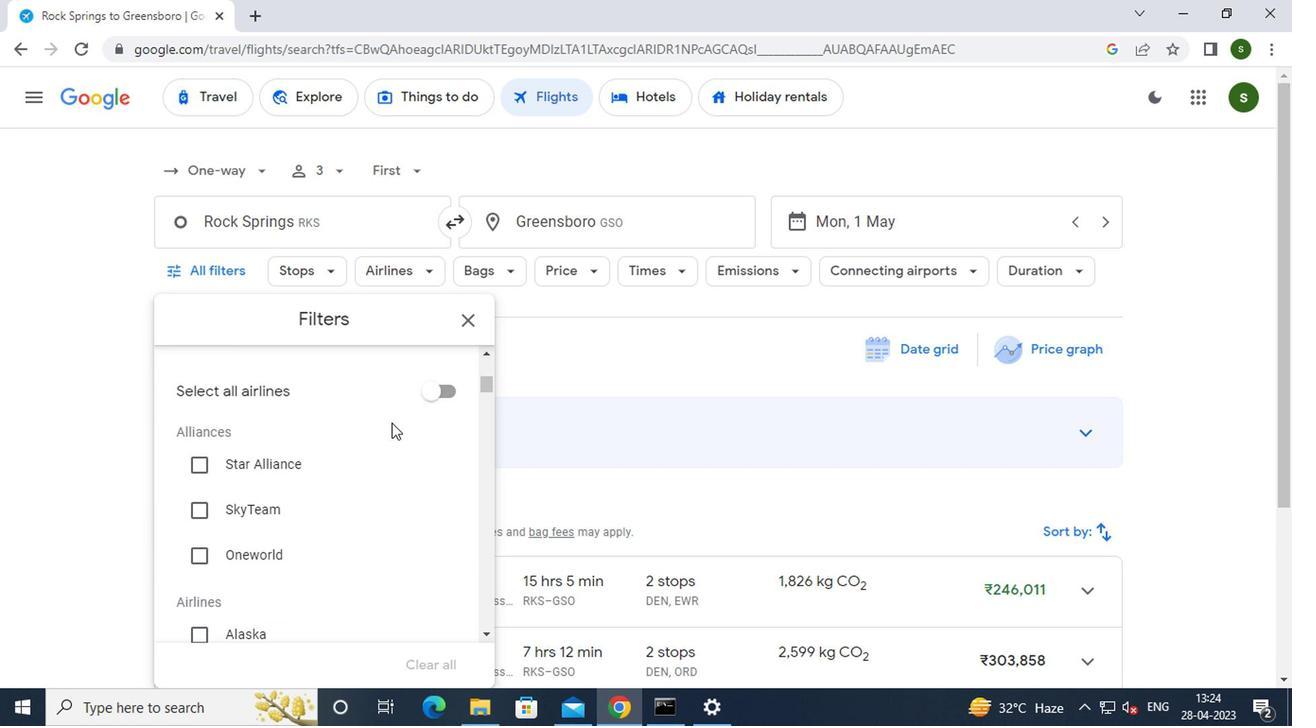 
Action: Mouse scrolled (388, 423) with delta (0, 0)
Screenshot: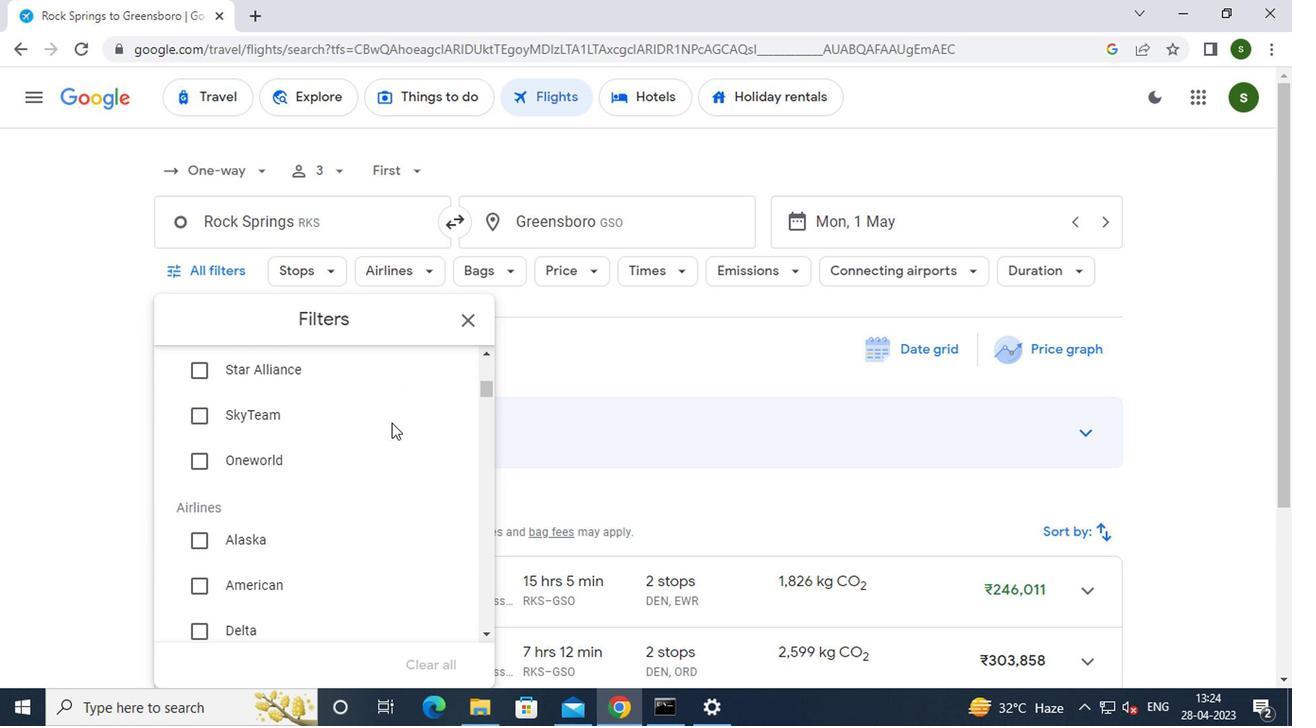 
Action: Mouse scrolled (388, 423) with delta (0, 0)
Screenshot: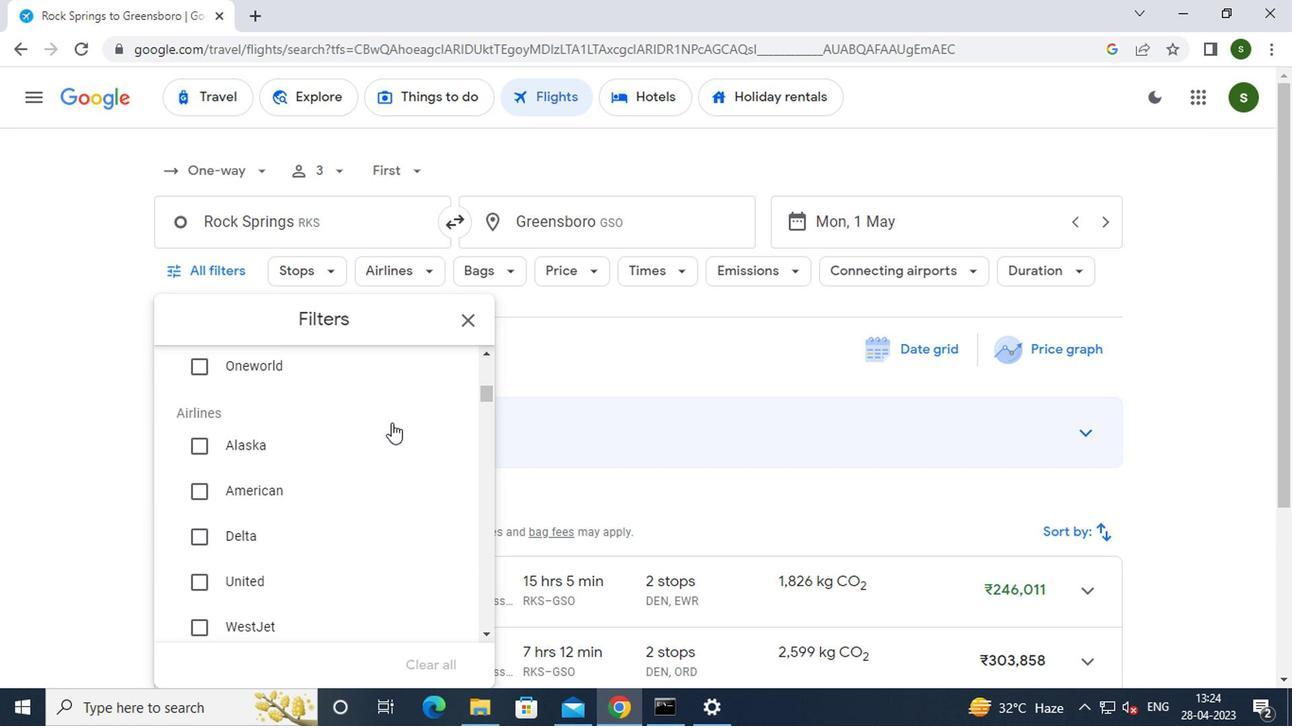 
Action: Mouse scrolled (388, 423) with delta (0, 0)
Screenshot: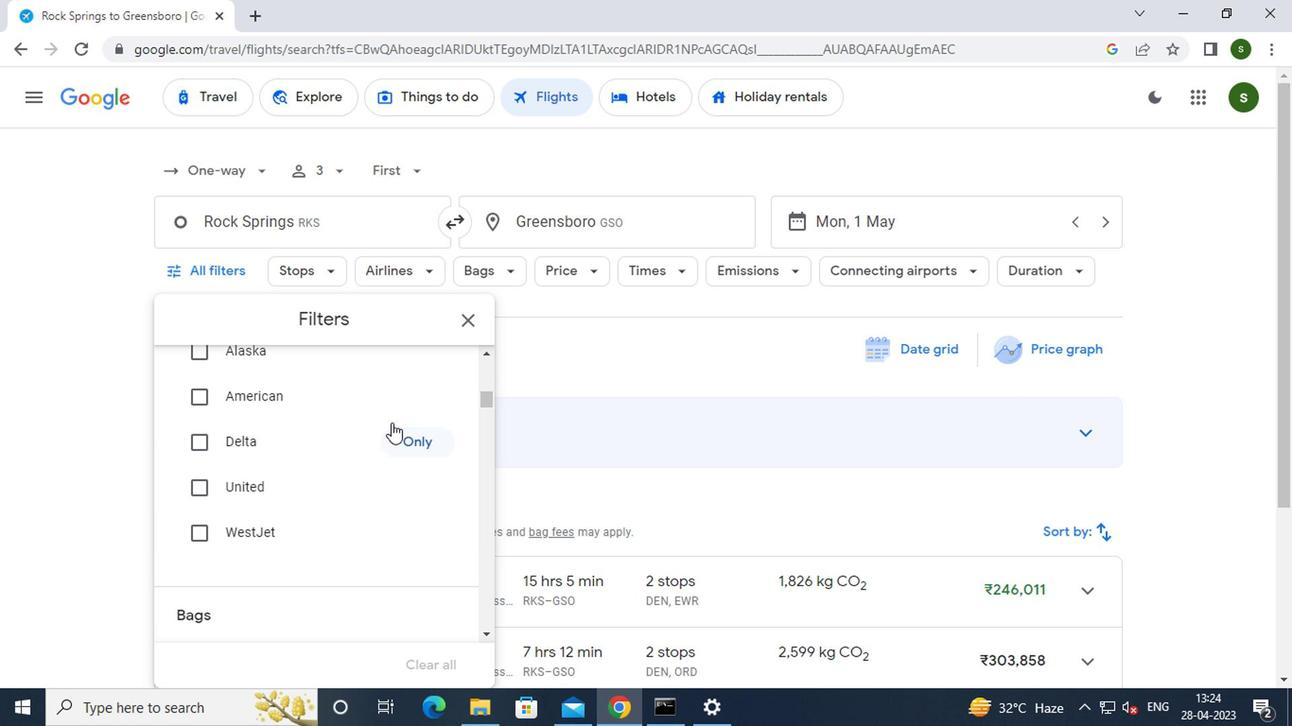 
Action: Mouse scrolled (388, 423) with delta (0, 0)
Screenshot: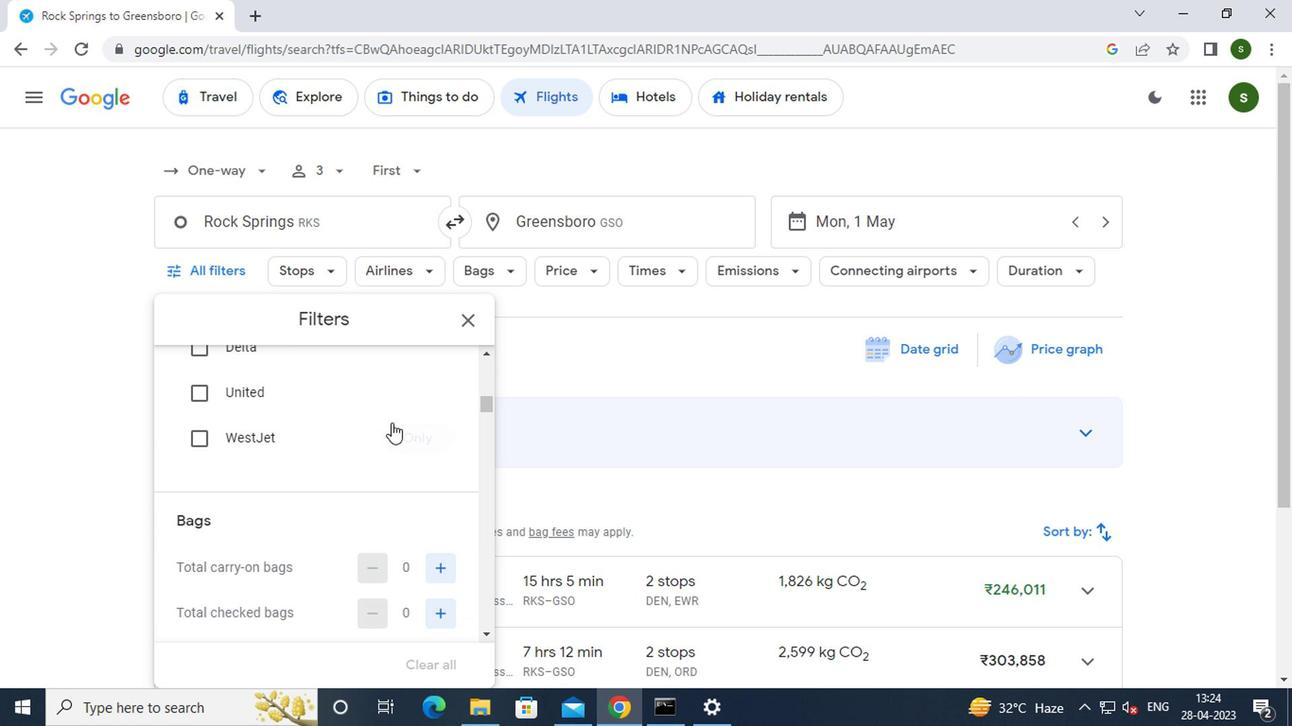 
Action: Mouse moved to (447, 518)
Screenshot: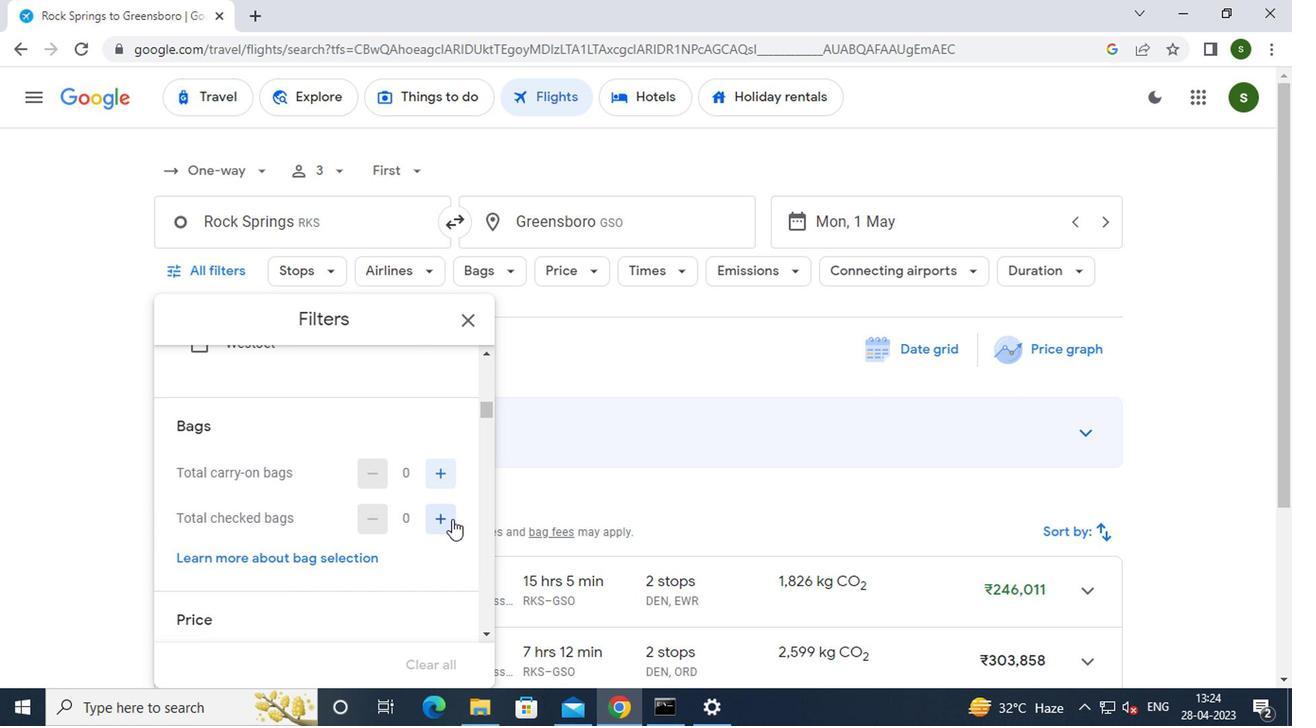 
Action: Mouse pressed left at (447, 518)
Screenshot: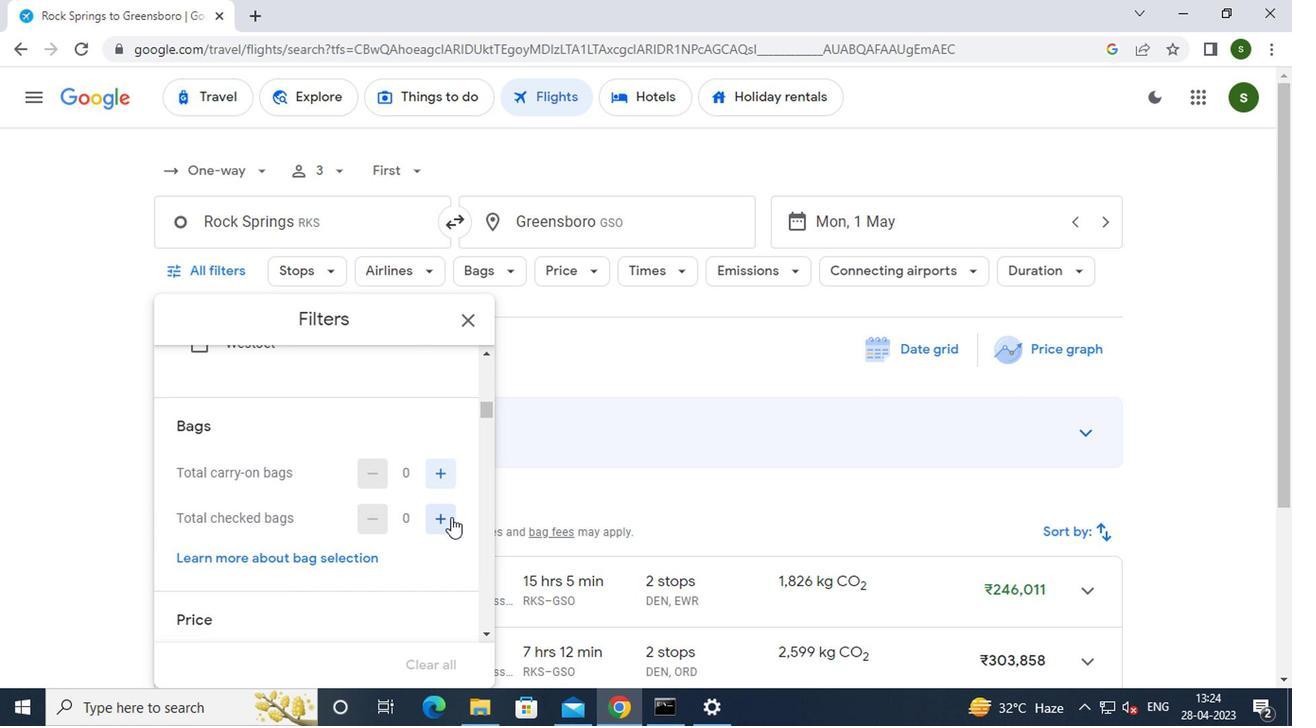 
Action: Mouse pressed left at (447, 518)
Screenshot: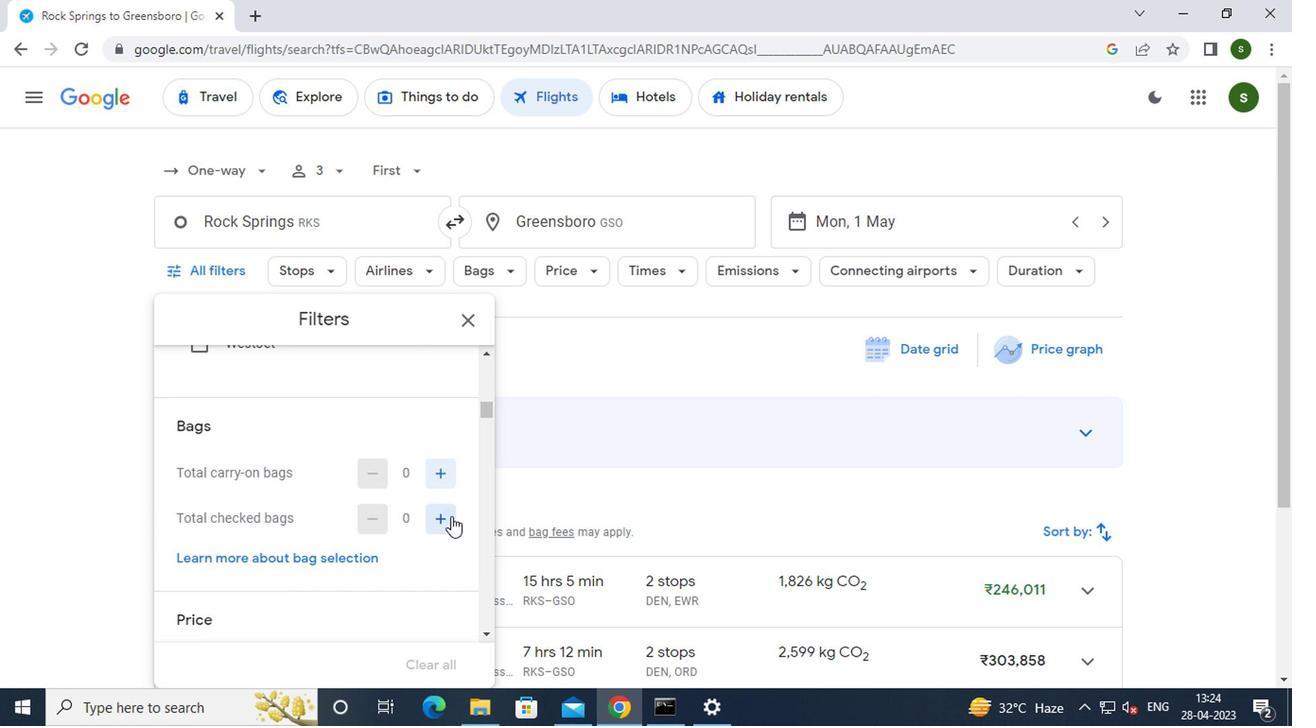 
Action: Mouse pressed left at (447, 518)
Screenshot: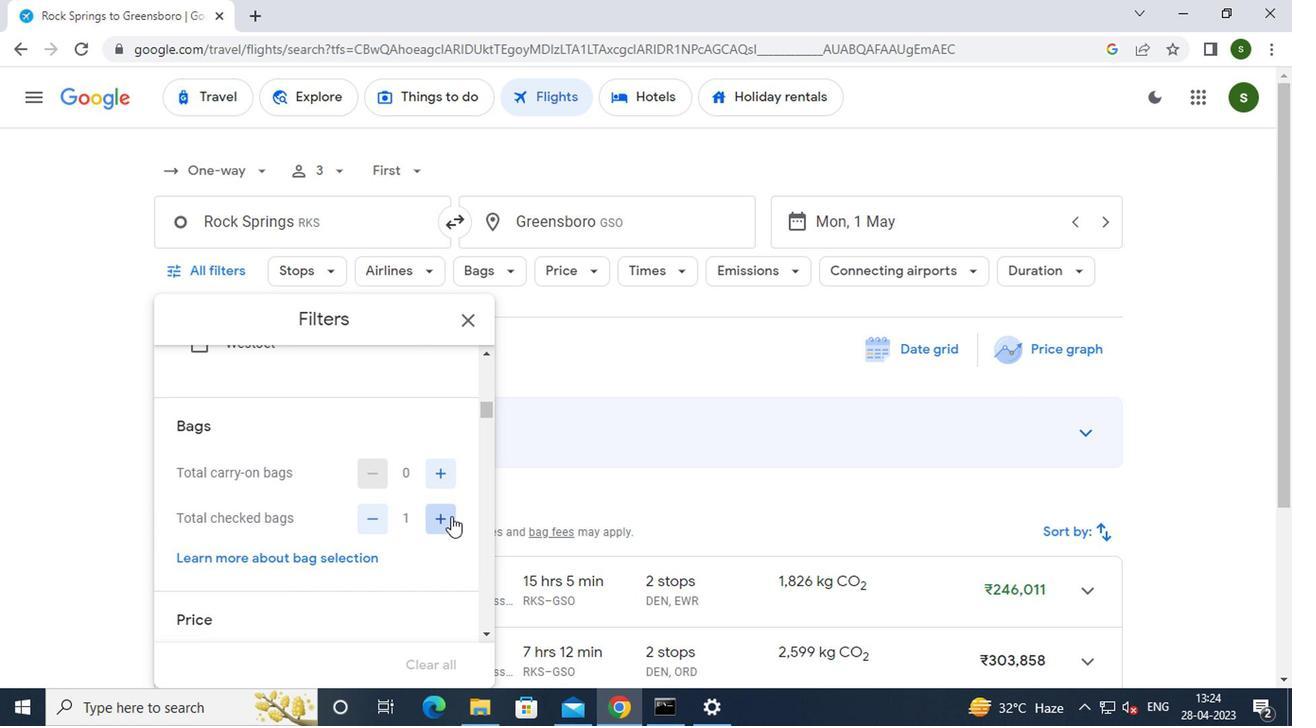 
Action: Mouse pressed left at (447, 518)
Screenshot: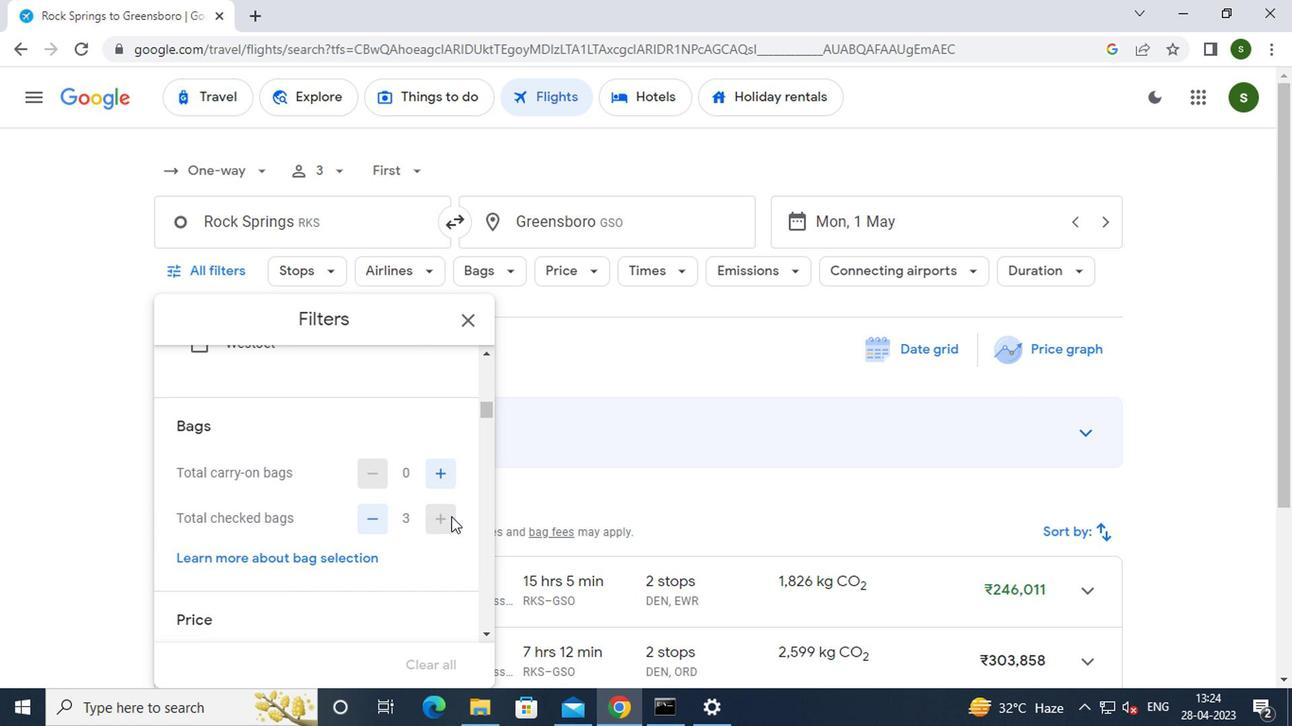 
Action: Mouse pressed left at (447, 518)
Screenshot: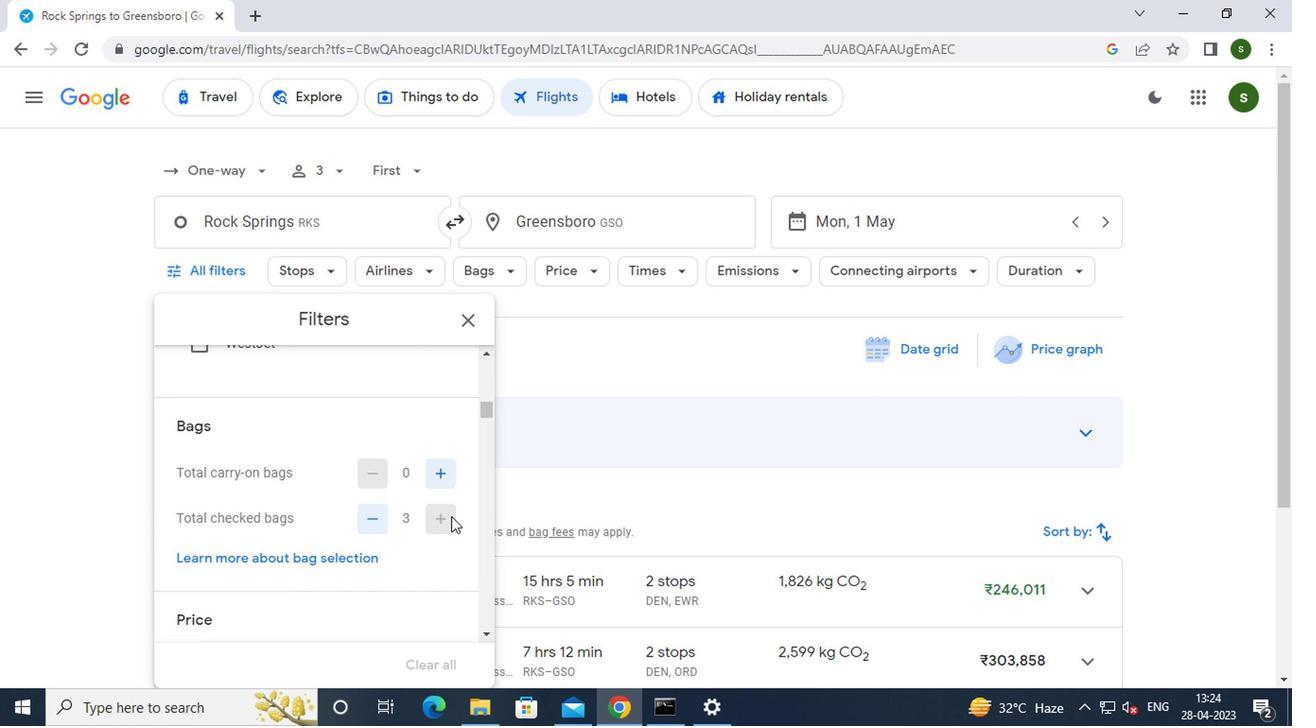 
Action: Mouse moved to (358, 506)
Screenshot: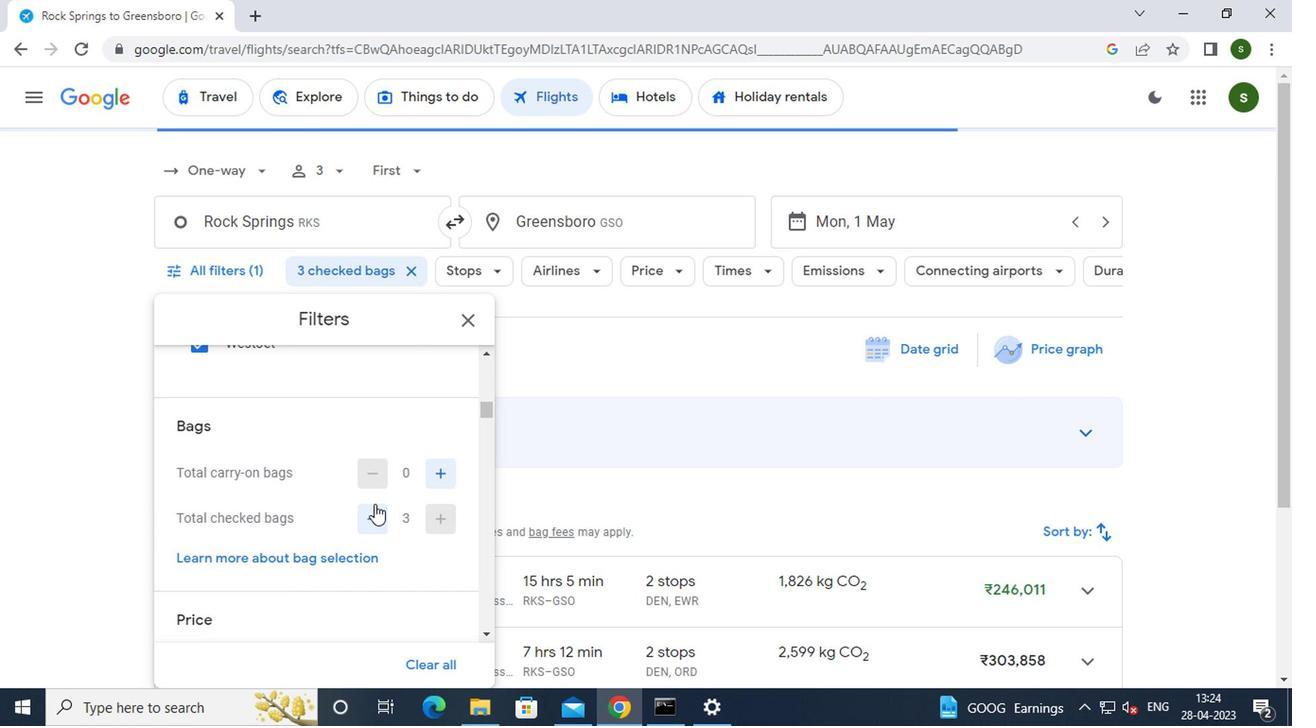 
Action: Mouse scrolled (358, 506) with delta (0, 0)
Screenshot: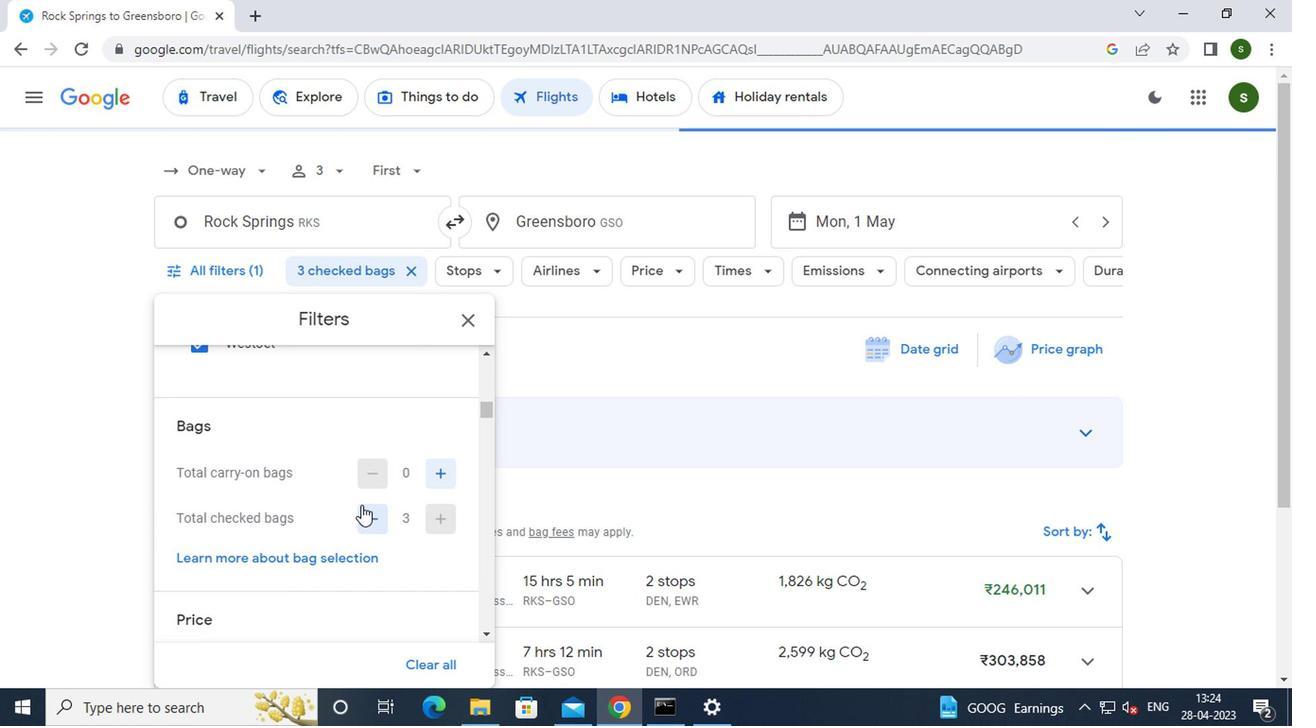 
Action: Mouse scrolled (358, 506) with delta (0, 0)
Screenshot: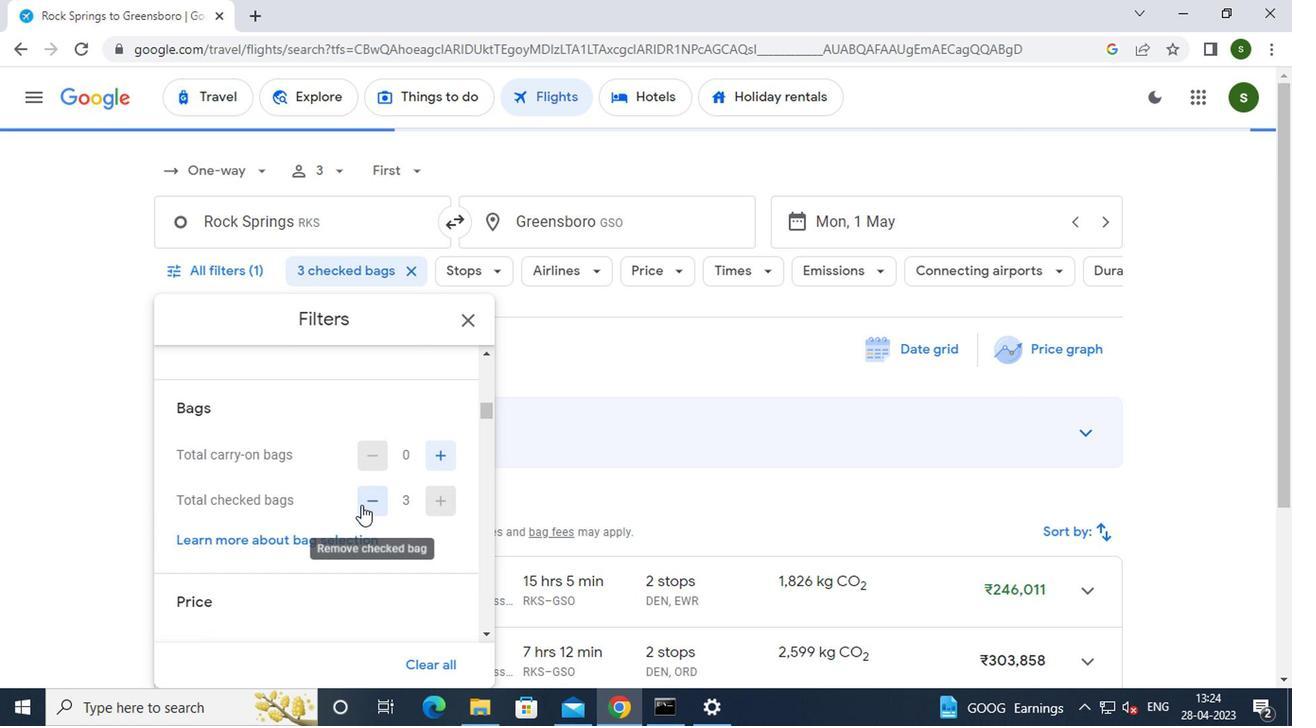 
Action: Mouse moved to (435, 515)
Screenshot: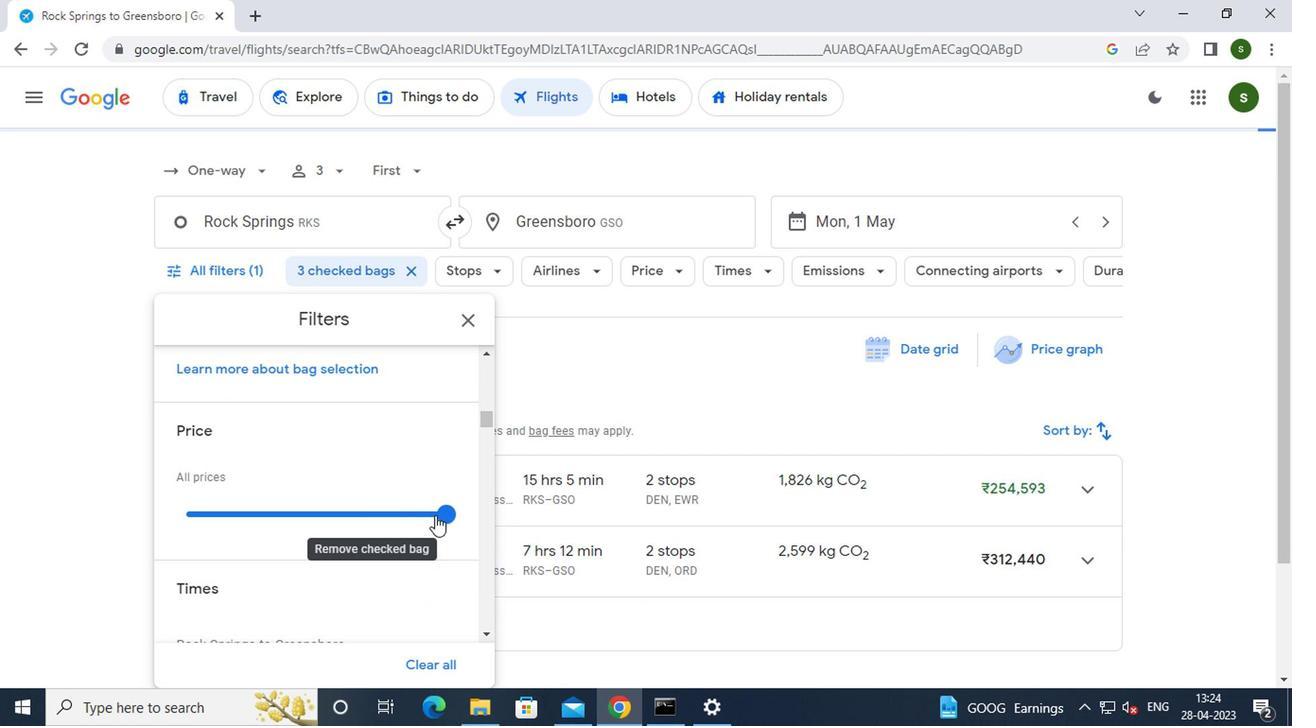 
Action: Mouse pressed left at (435, 515)
Screenshot: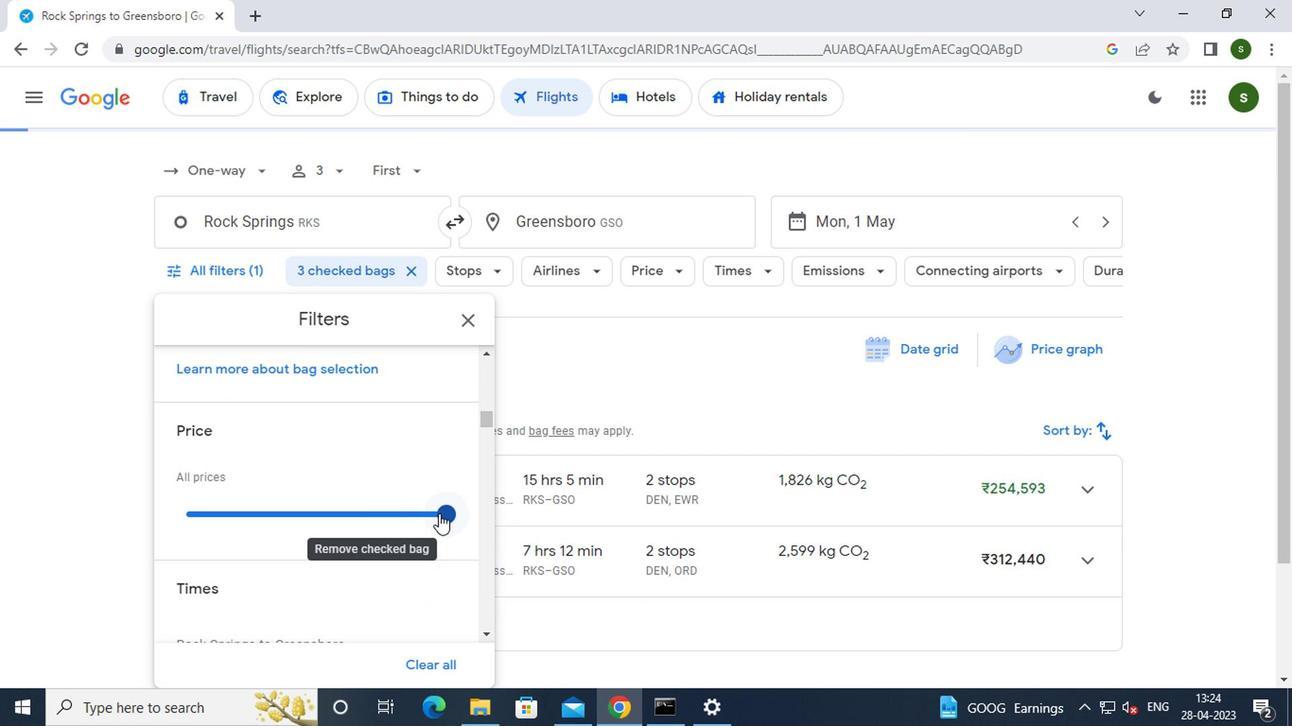 
Action: Mouse moved to (297, 487)
Screenshot: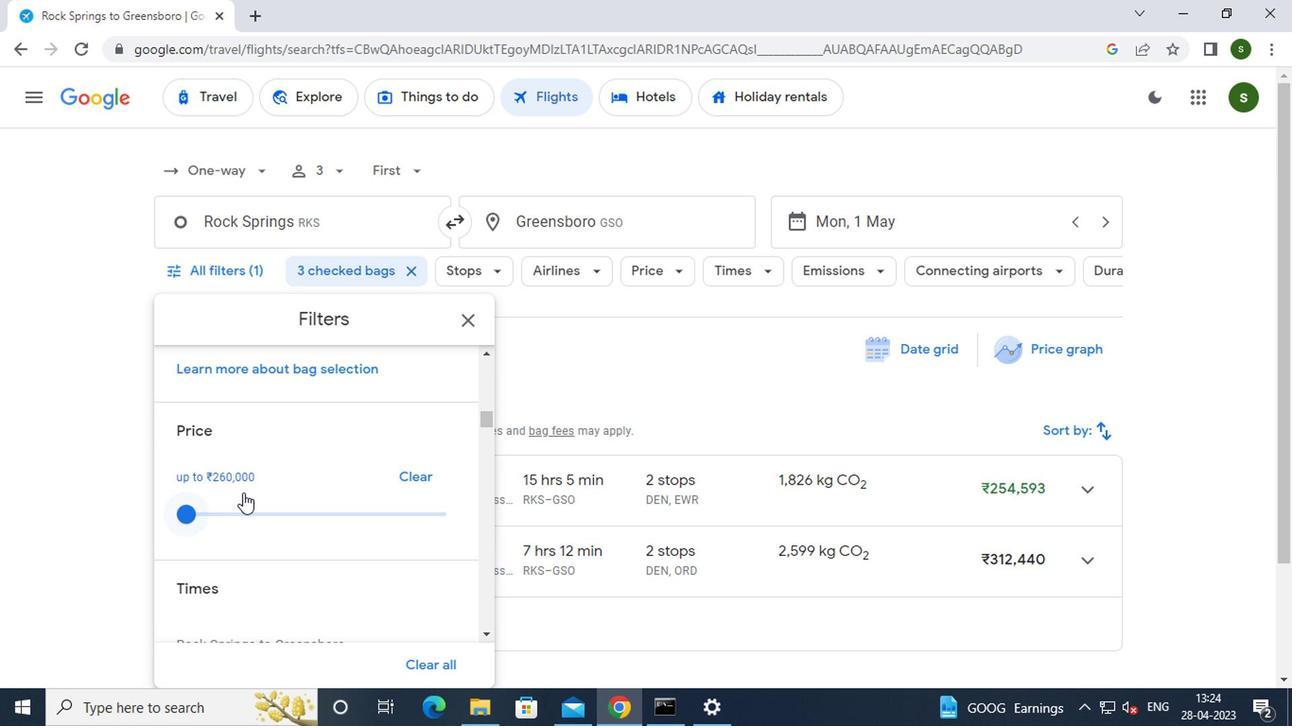 
Action: Mouse scrolled (297, 487) with delta (0, 0)
Screenshot: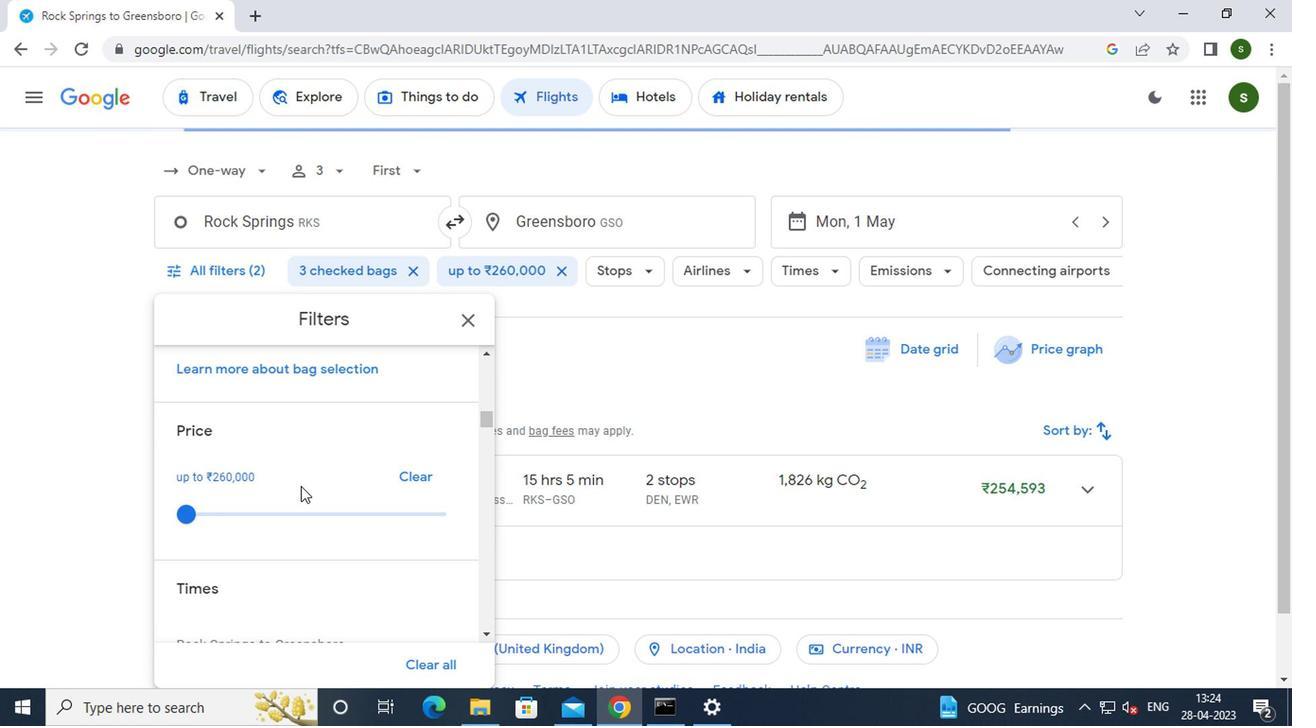 
Action: Mouse scrolled (297, 487) with delta (0, 0)
Screenshot: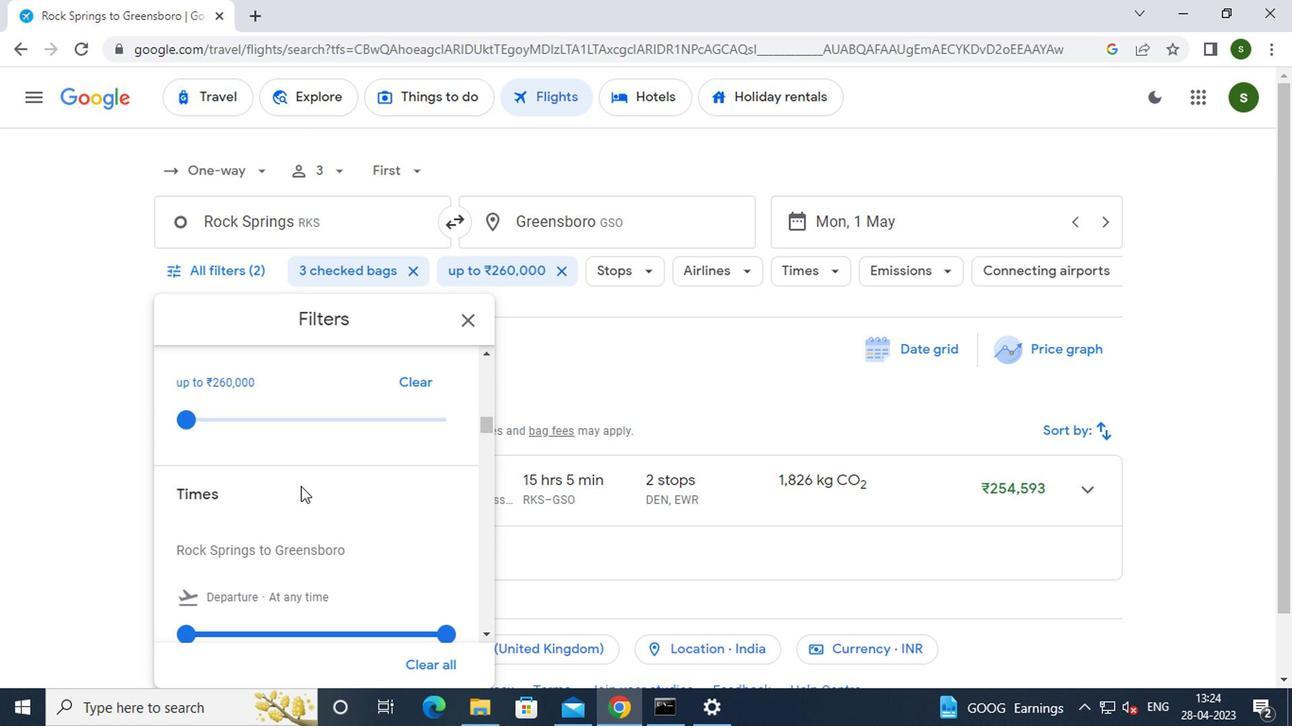 
Action: Mouse scrolled (297, 487) with delta (0, 0)
Screenshot: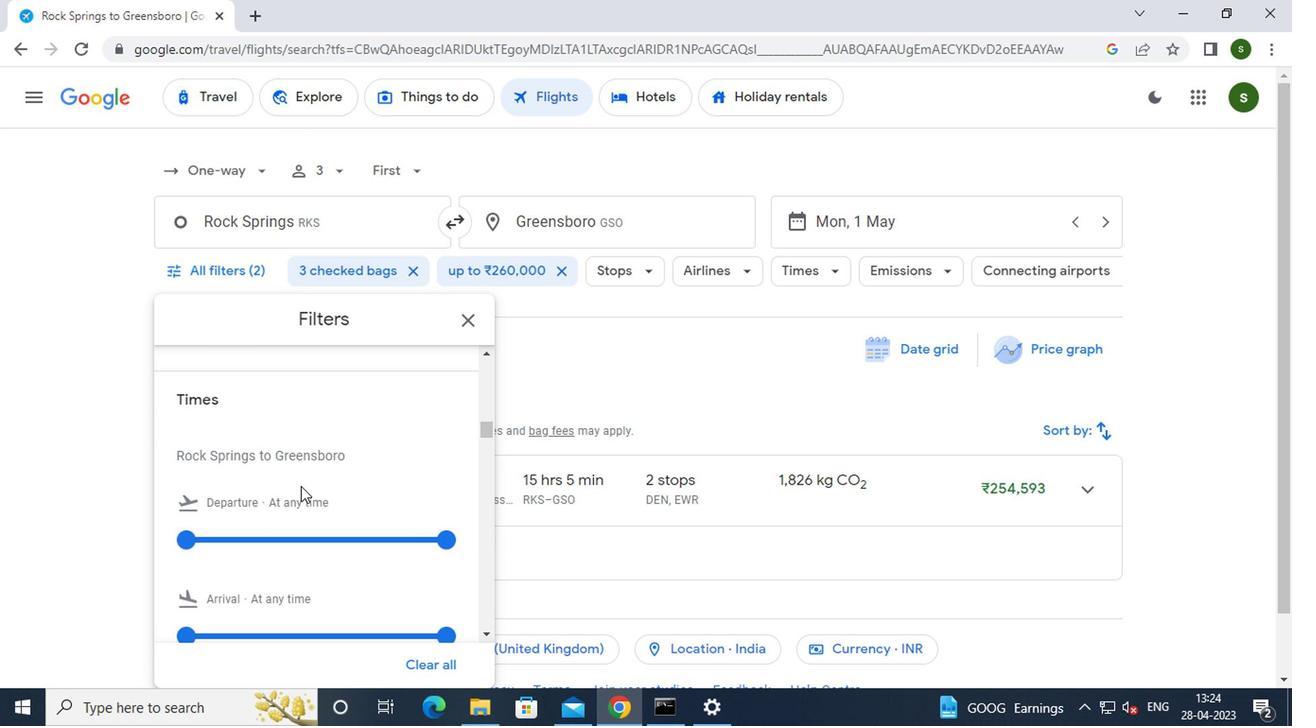 
Action: Mouse moved to (185, 450)
Screenshot: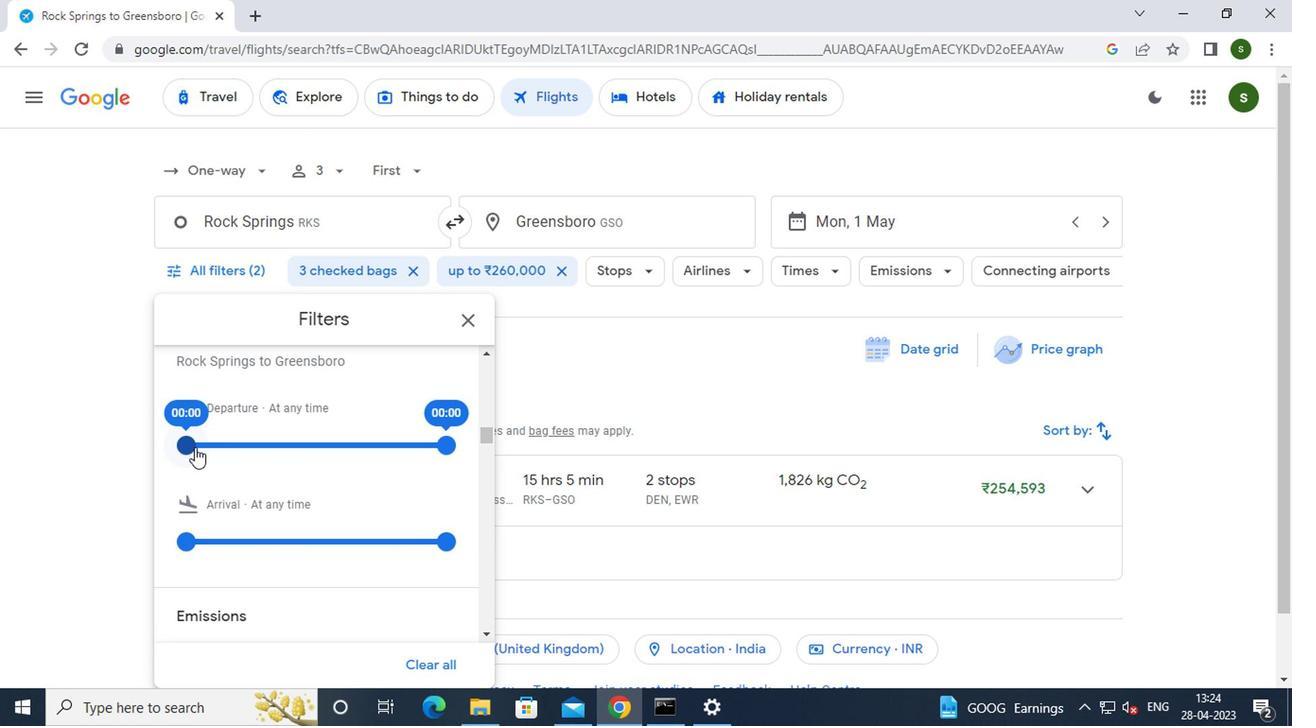
Action: Mouse pressed left at (185, 450)
Screenshot: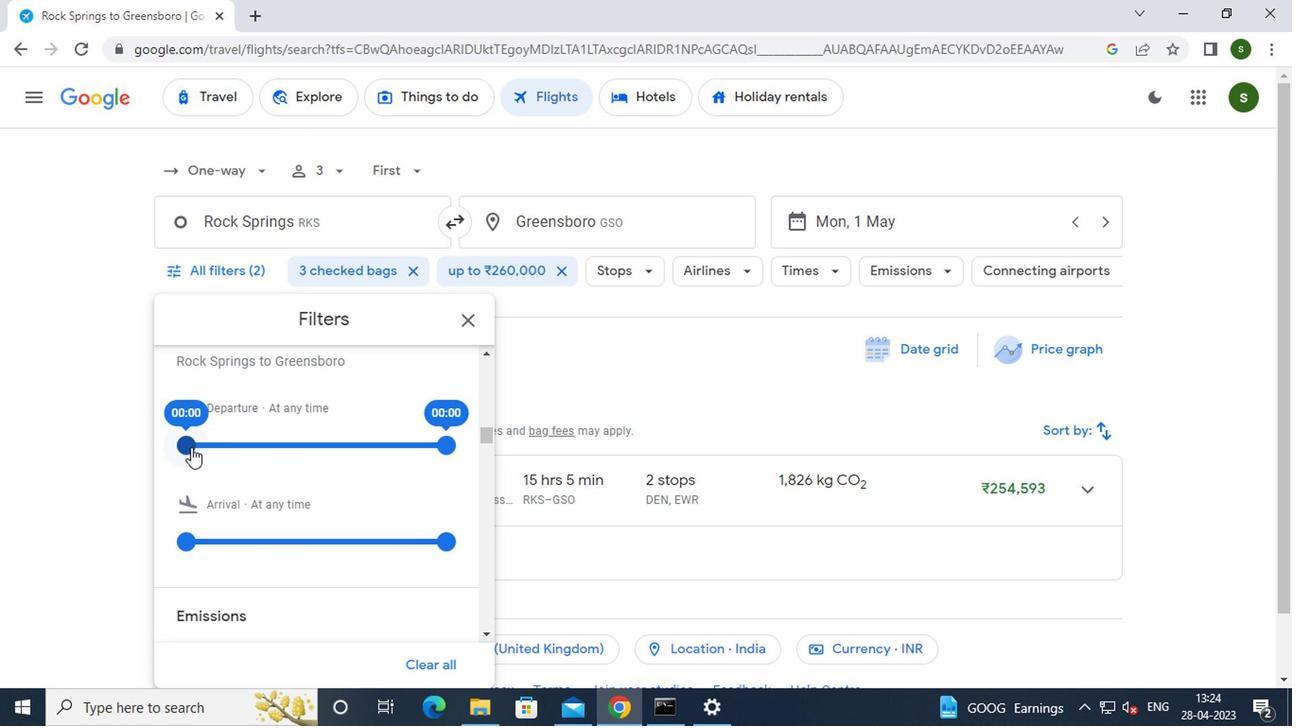 
Action: Mouse moved to (544, 374)
Screenshot: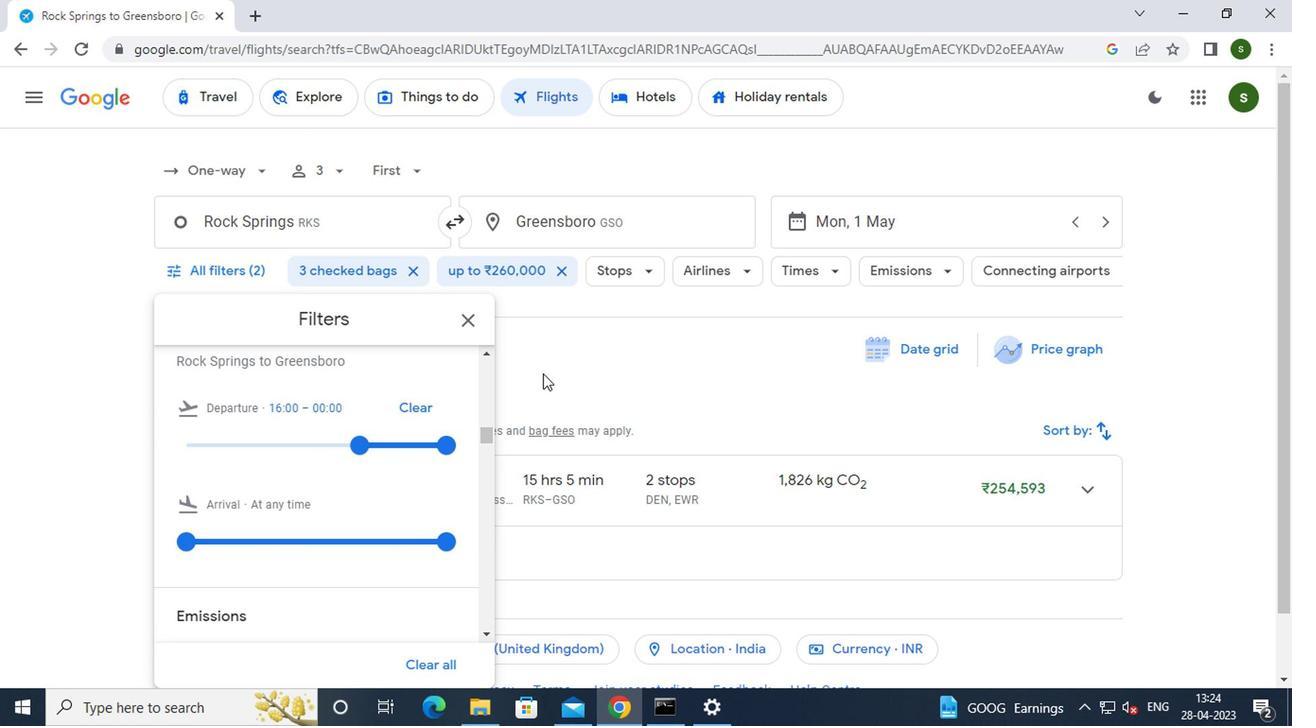 
Action: Mouse pressed left at (544, 374)
Screenshot: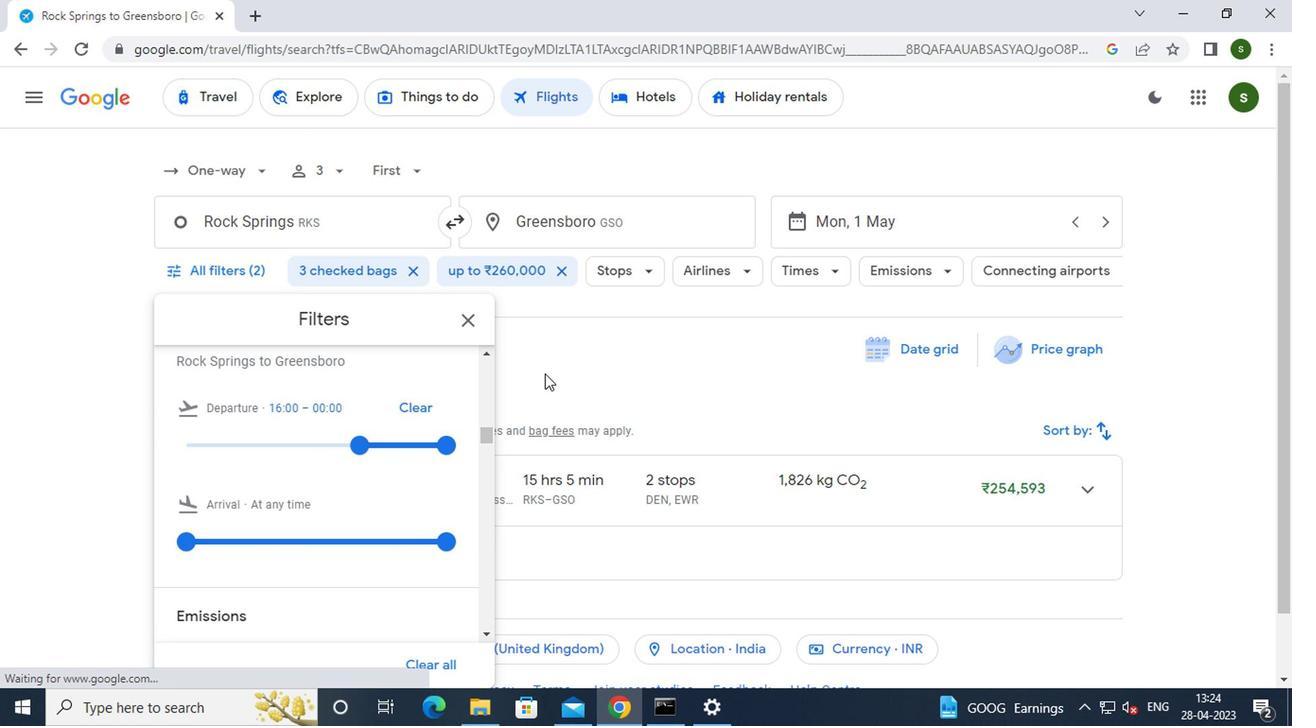 
Action: Mouse moved to (544, 373)
Screenshot: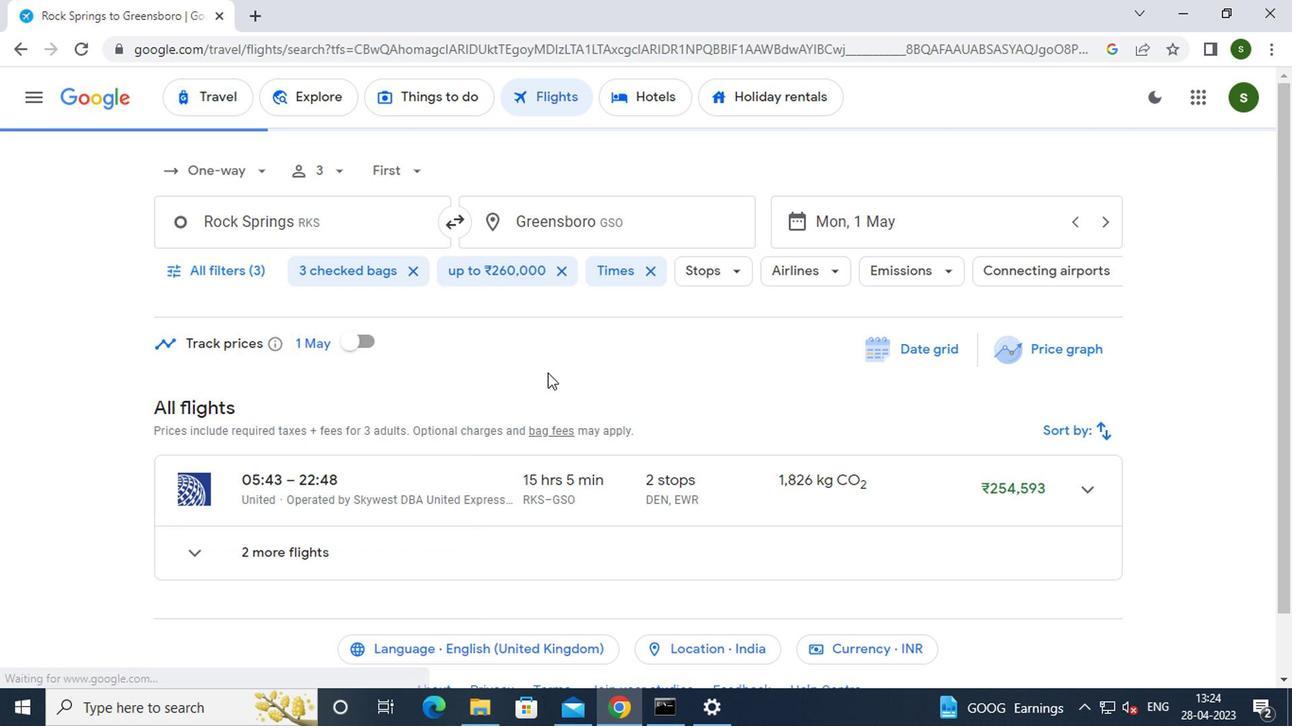 
